 Task: For heading Calibri with Bold.  font size for heading24,  'Change the font style of data to'Bell MT.  and font size to 16,  Change the alignment of both headline & data to Align middle & Align Center.  In the sheet  Expense Tracker Spreadsheet
Action: Mouse moved to (1057, 138)
Screenshot: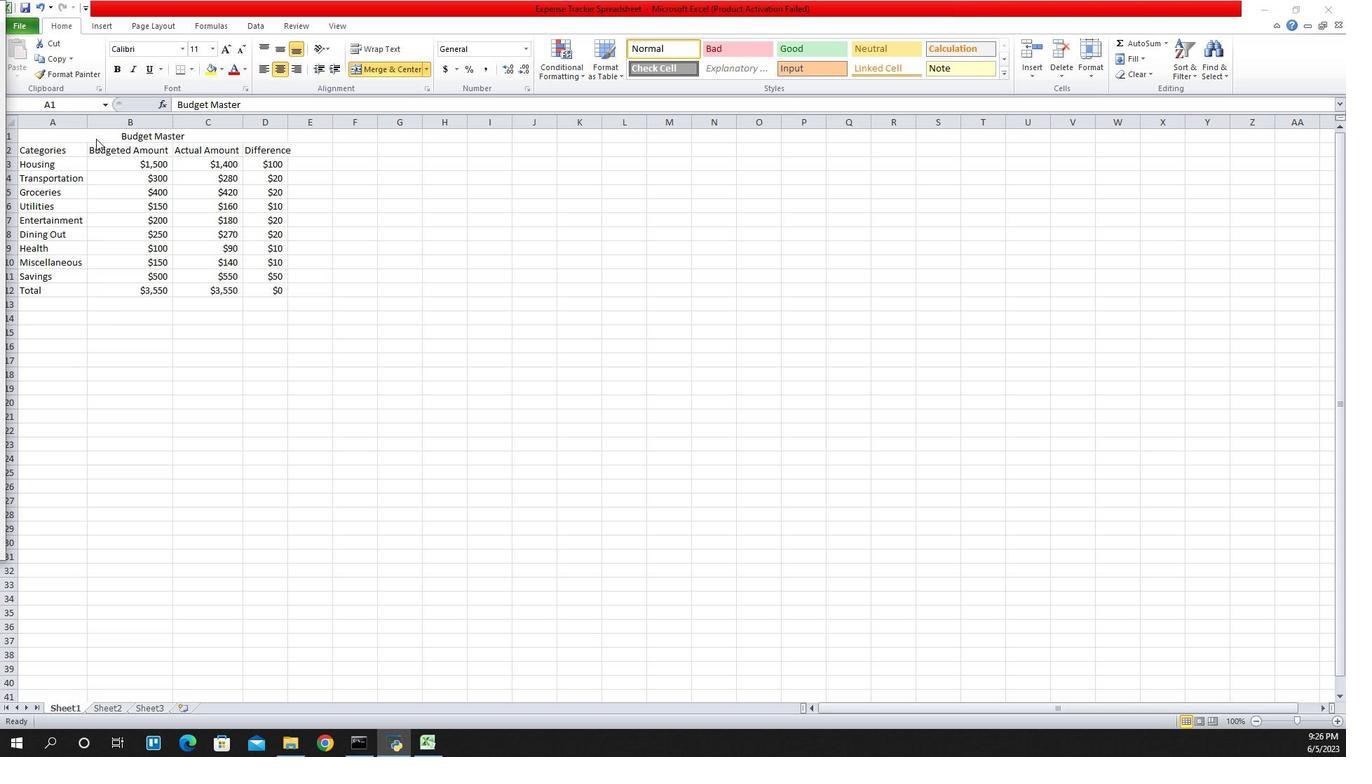 
Action: Mouse pressed left at (1057, 138)
Screenshot: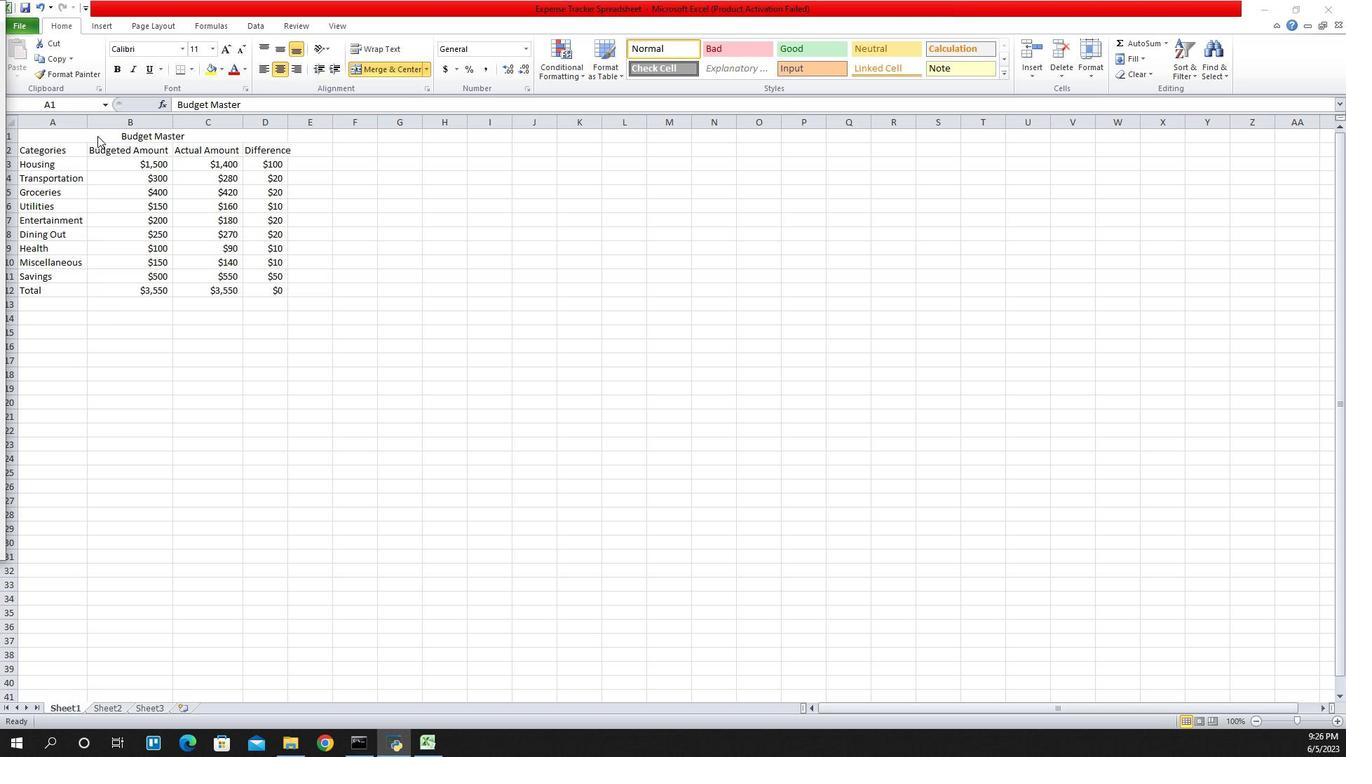 
Action: Mouse moved to (1138, 54)
Screenshot: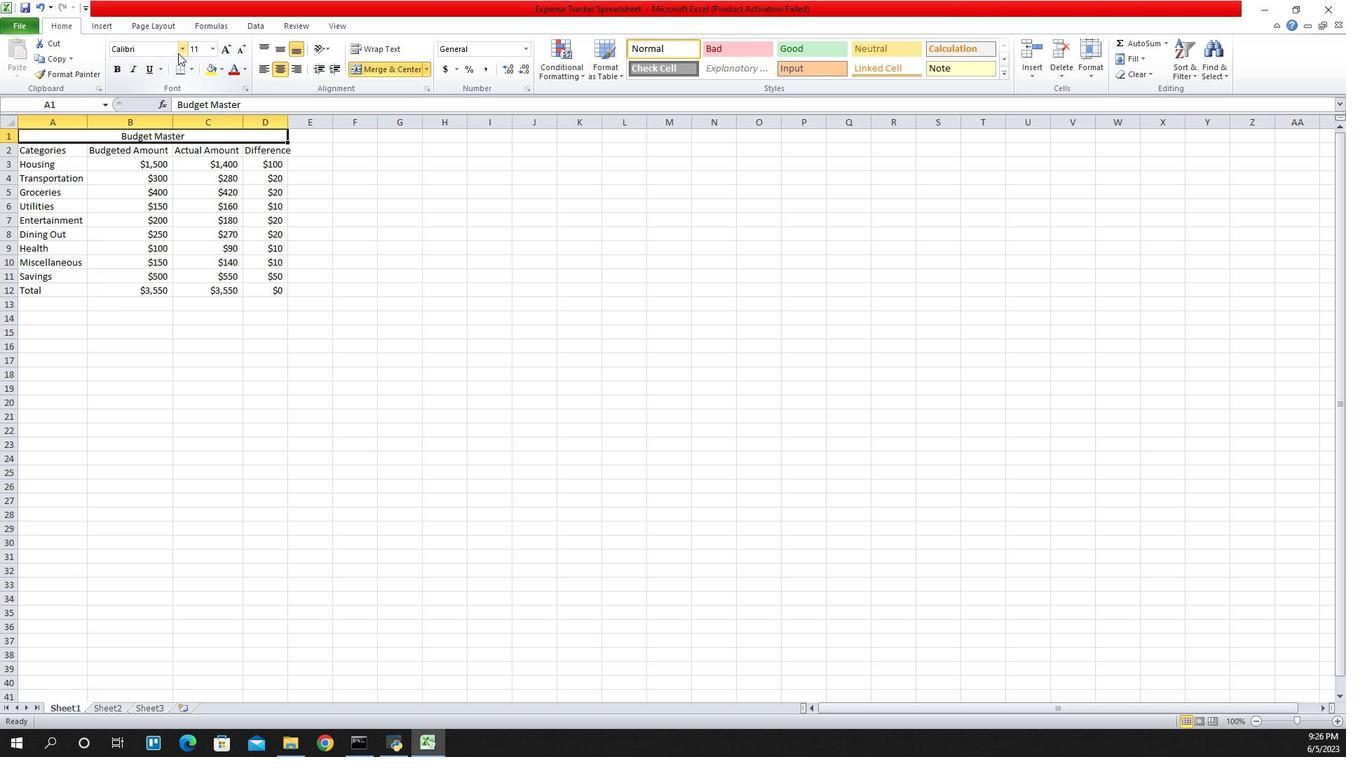 
Action: Mouse pressed left at (1138, 54)
Screenshot: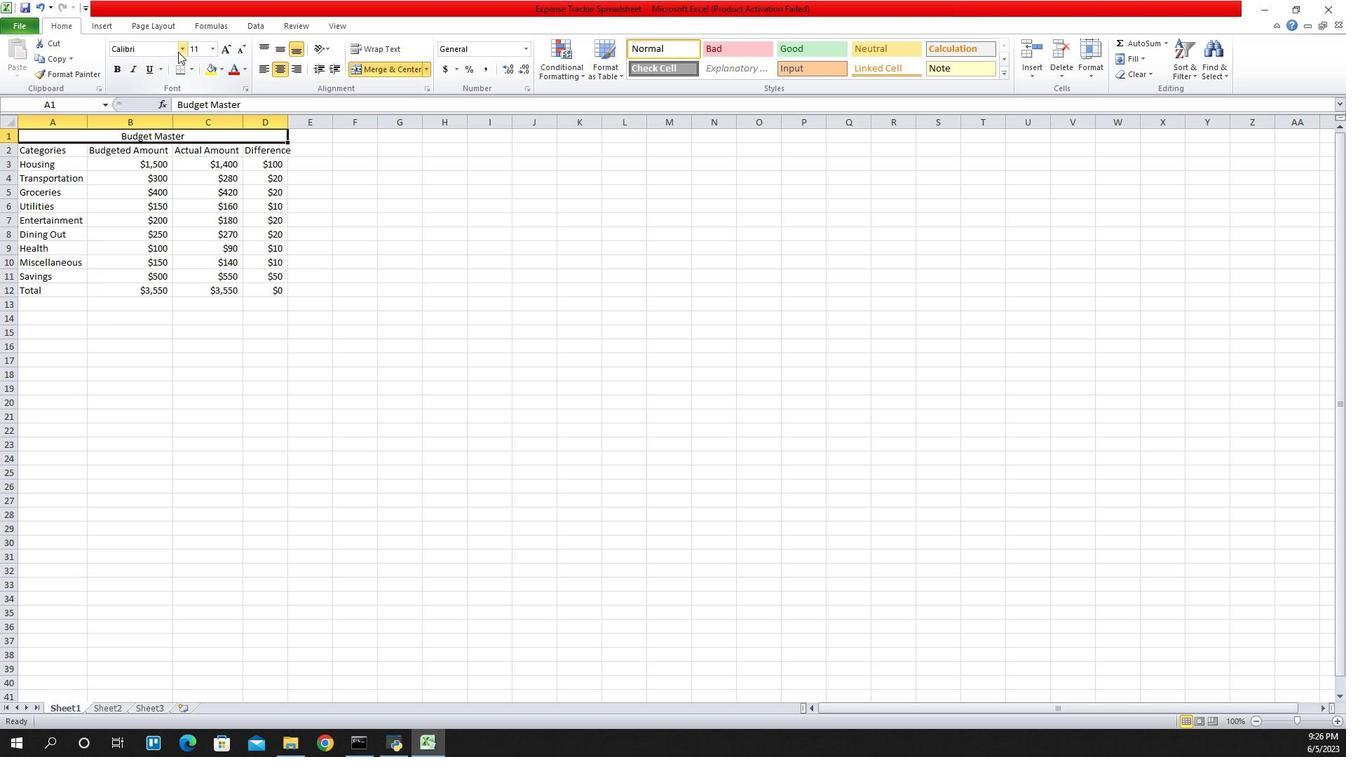 
Action: Mouse moved to (1131, 93)
Screenshot: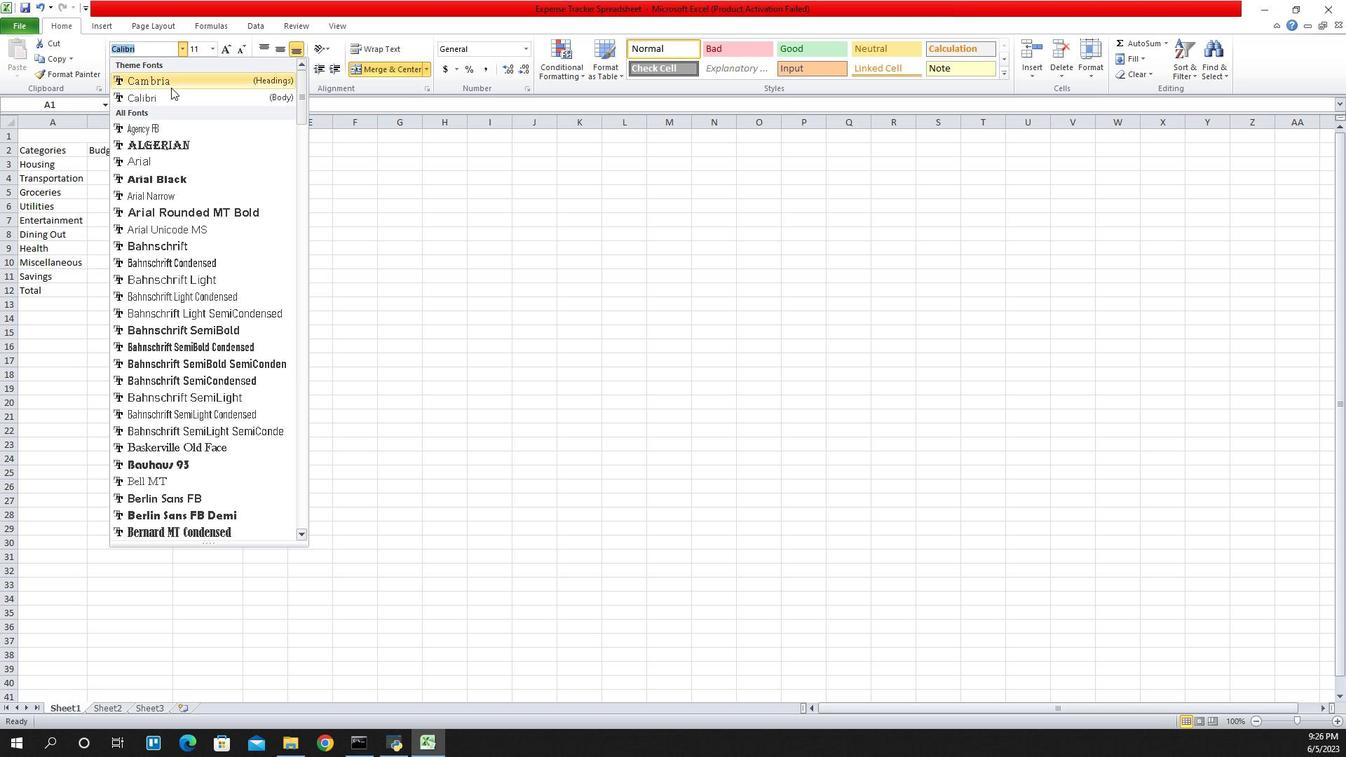 
Action: Mouse pressed left at (1131, 93)
Screenshot: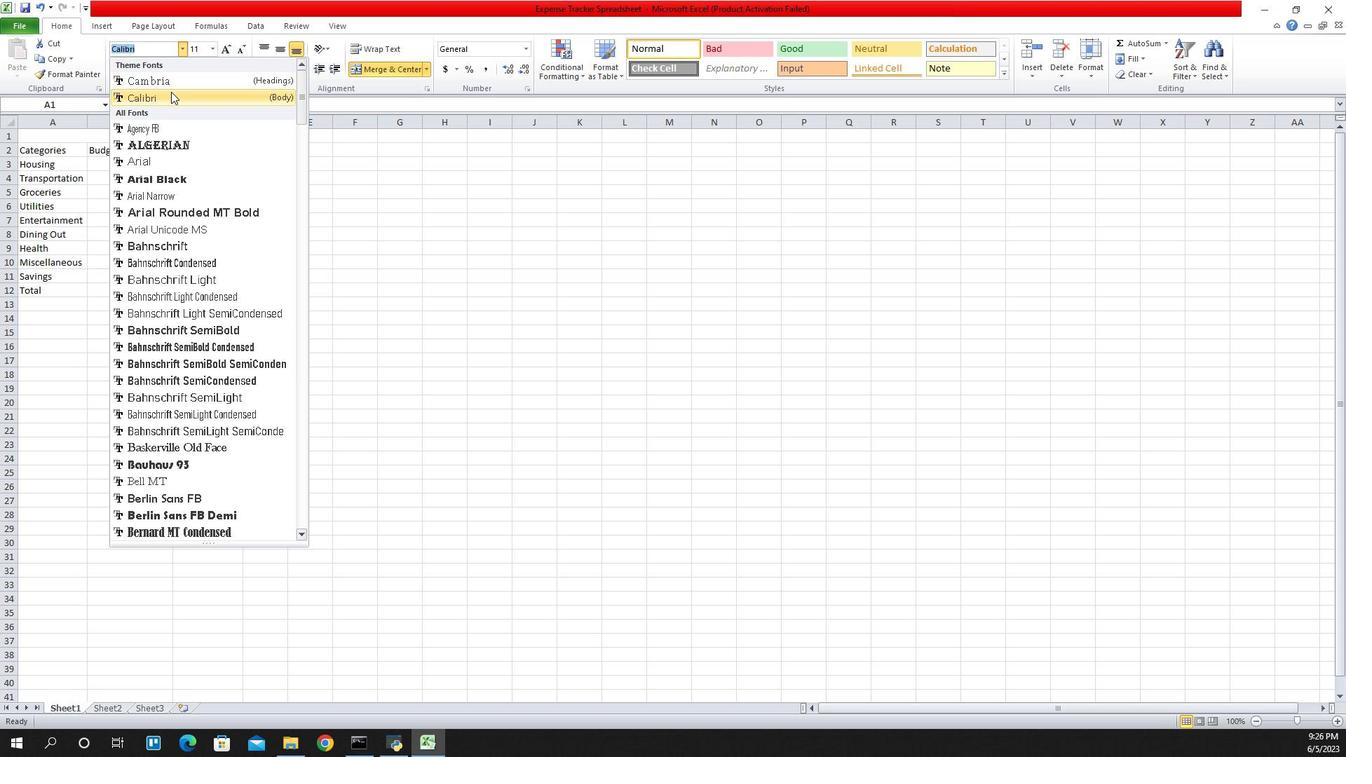 
Action: Mouse moved to (1077, 69)
Screenshot: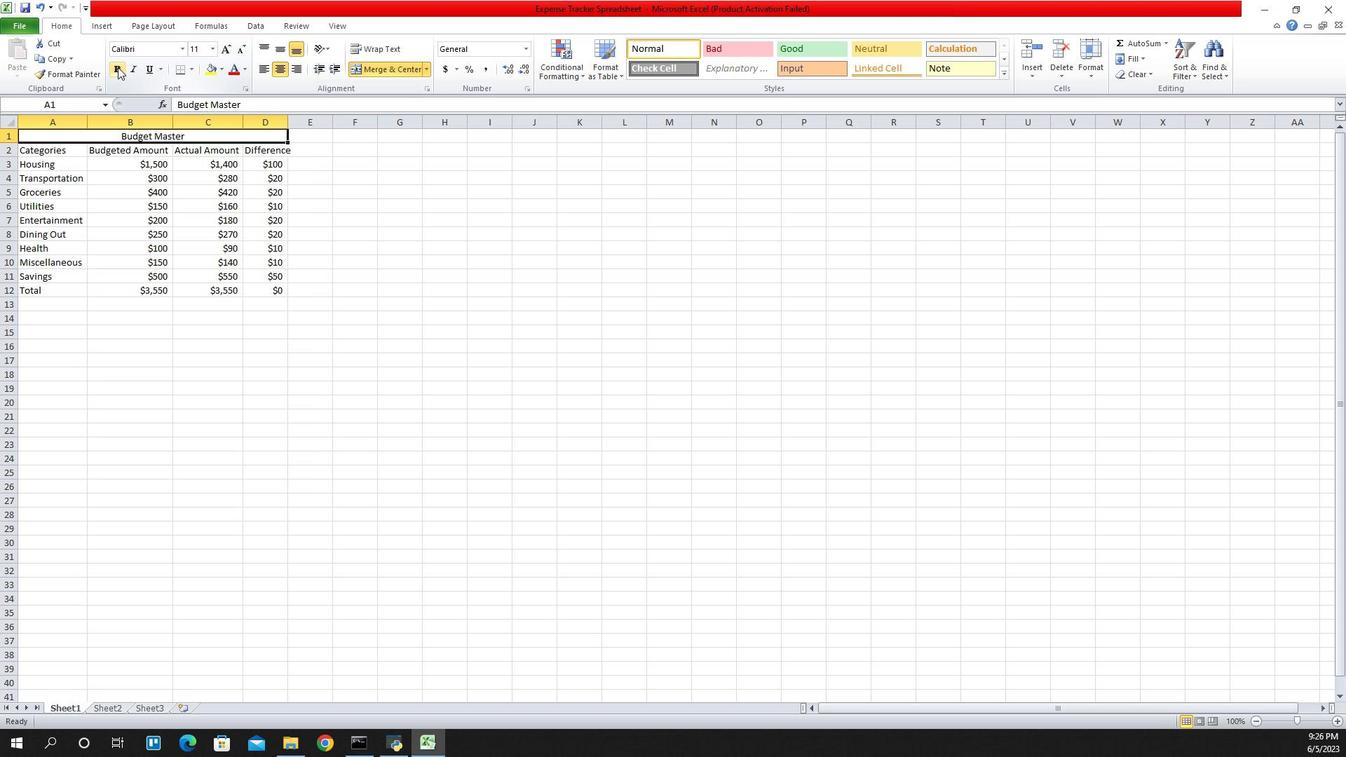 
Action: Mouse pressed left at (1077, 69)
Screenshot: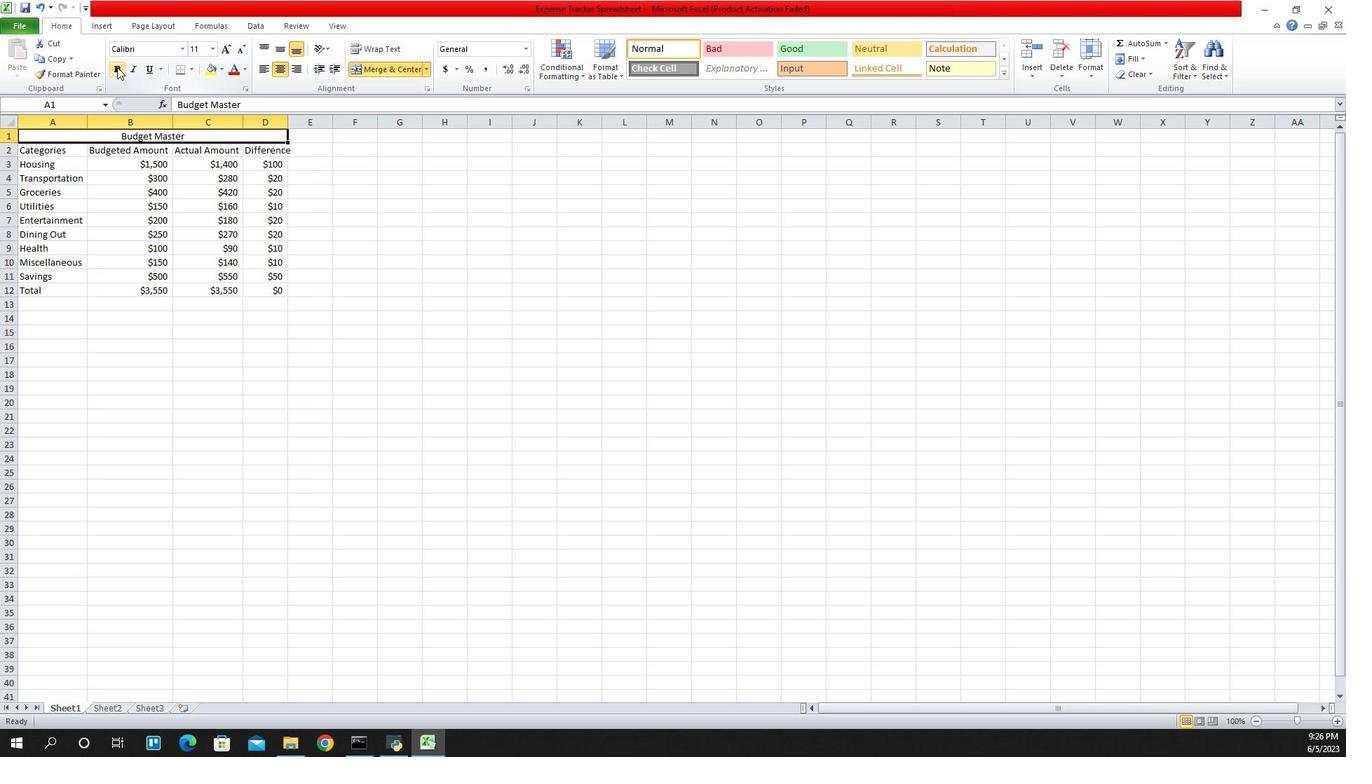 
Action: Mouse moved to (1173, 54)
Screenshot: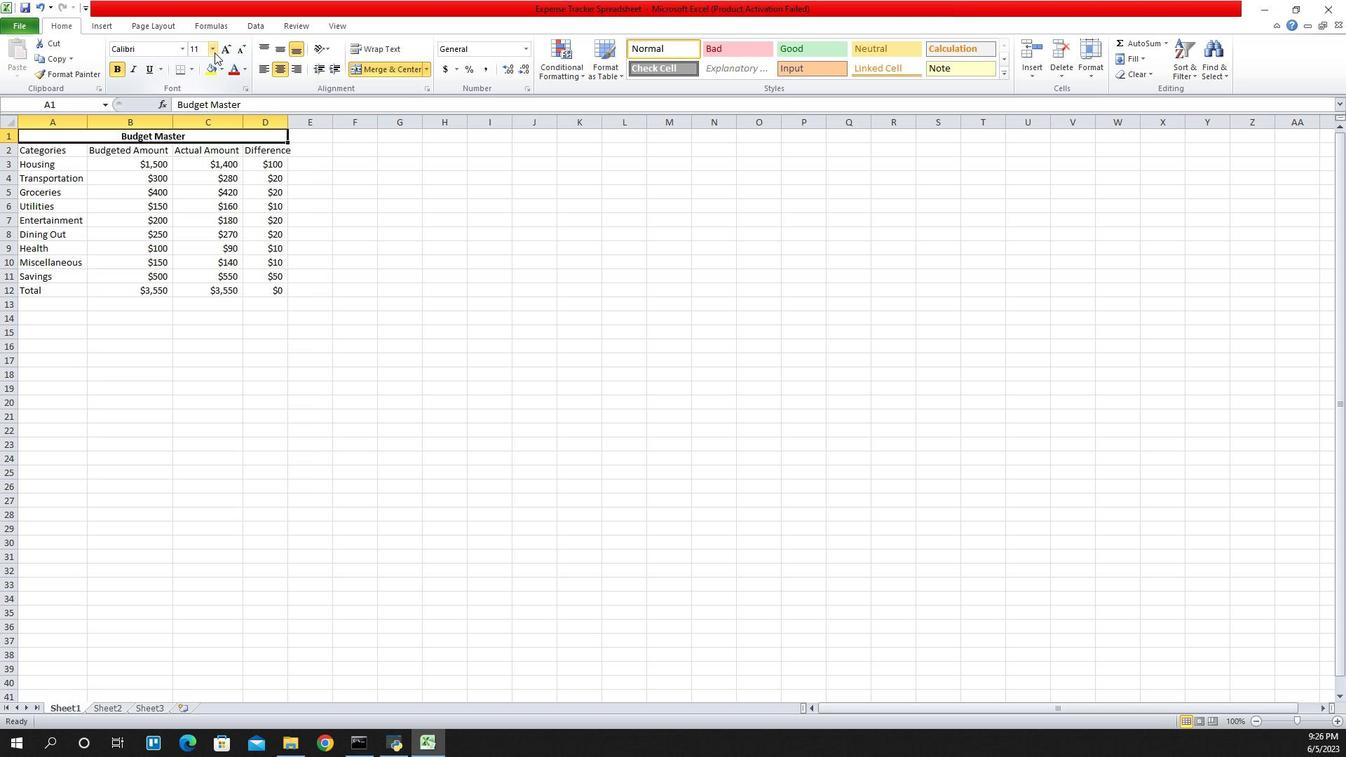 
Action: Mouse pressed left at (1173, 54)
Screenshot: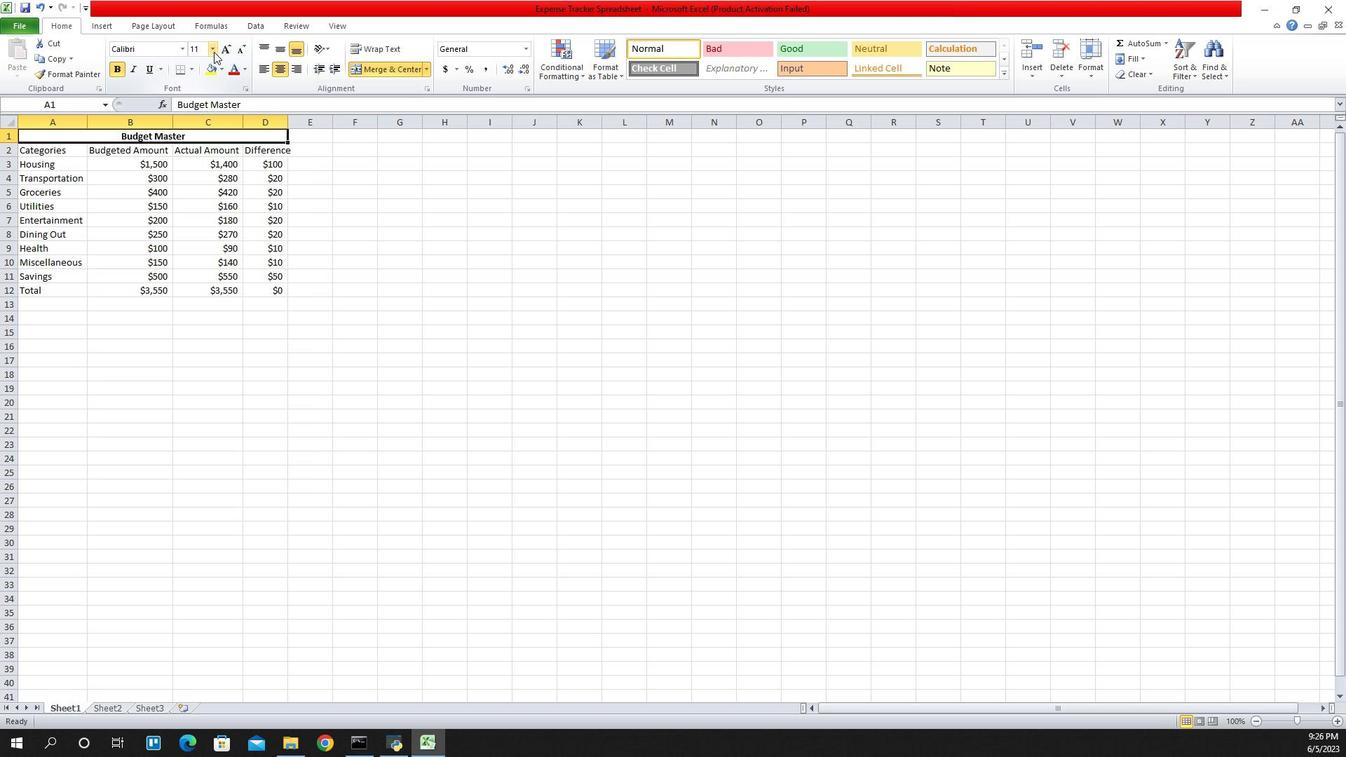 
Action: Mouse moved to (1159, 182)
Screenshot: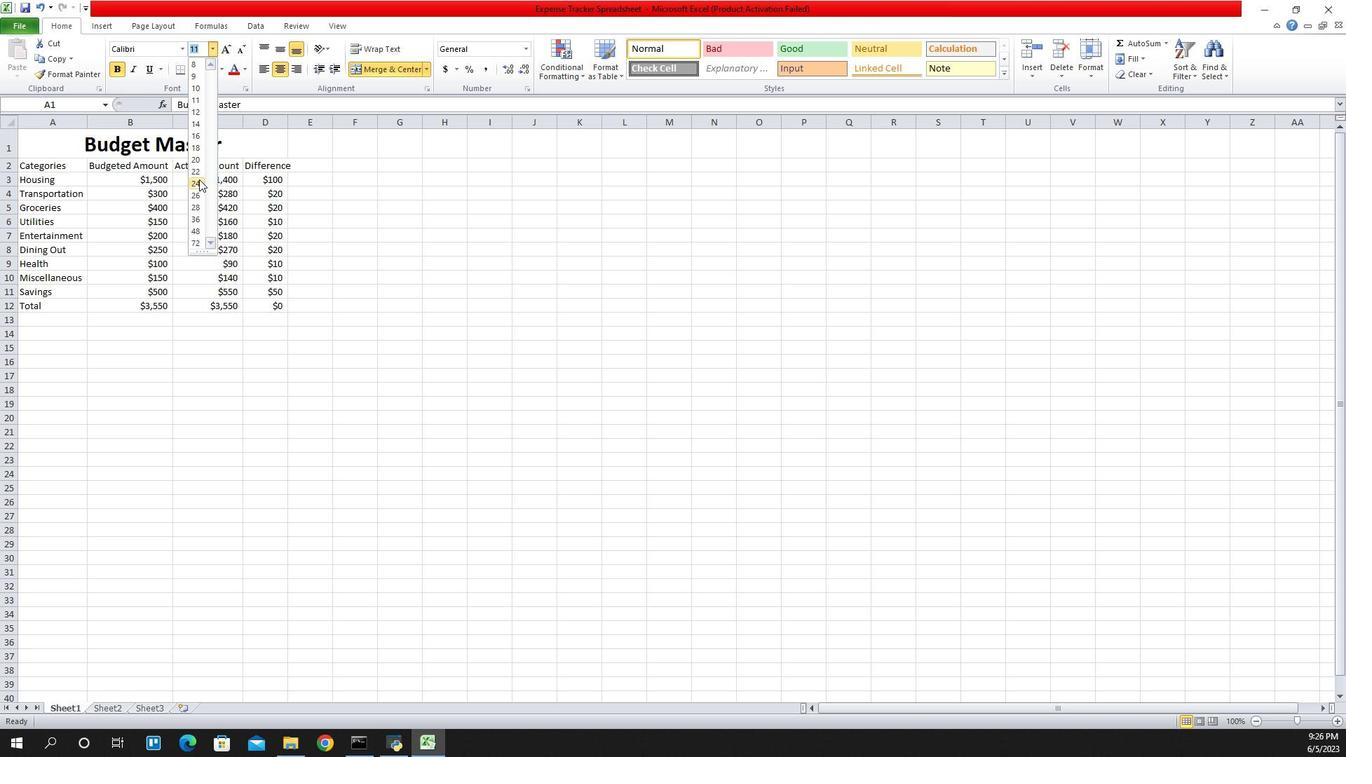 
Action: Mouse pressed left at (1159, 182)
Screenshot: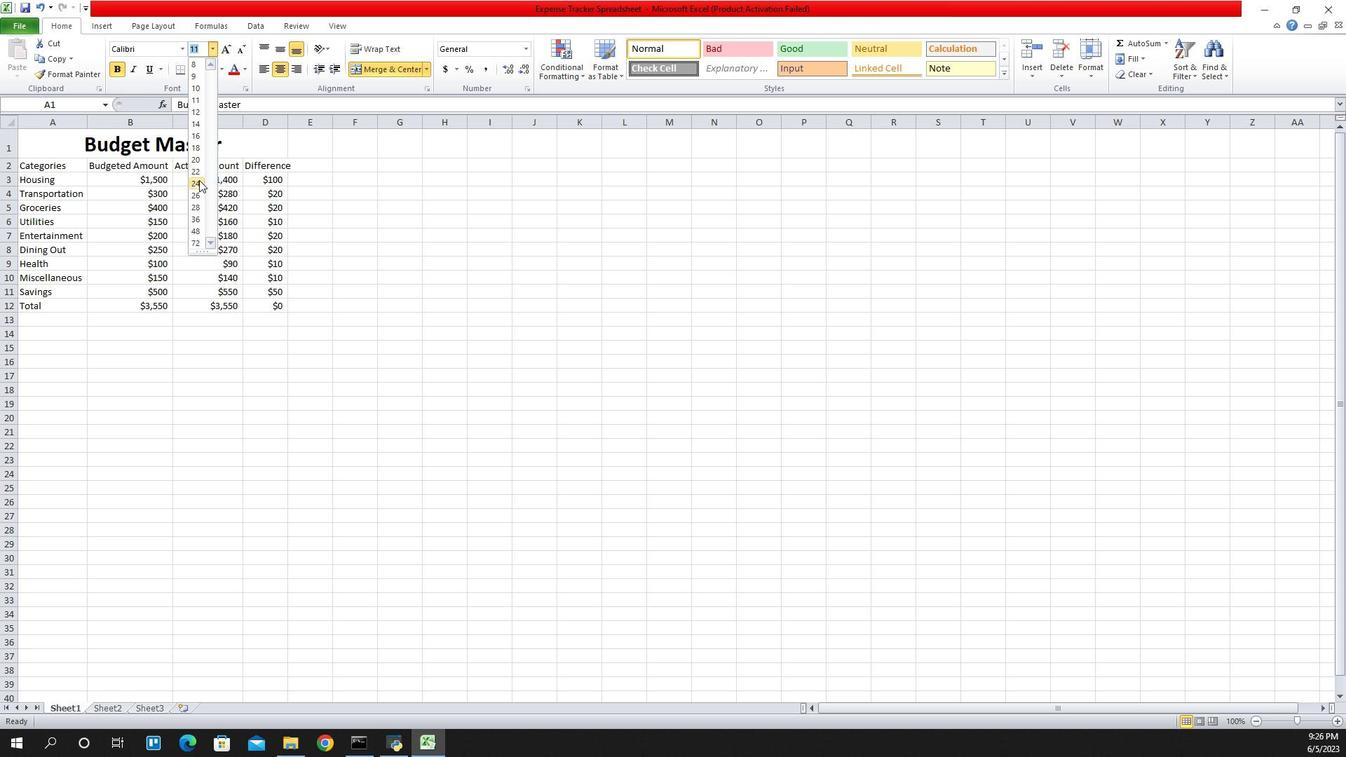 
Action: Mouse moved to (994, 166)
Screenshot: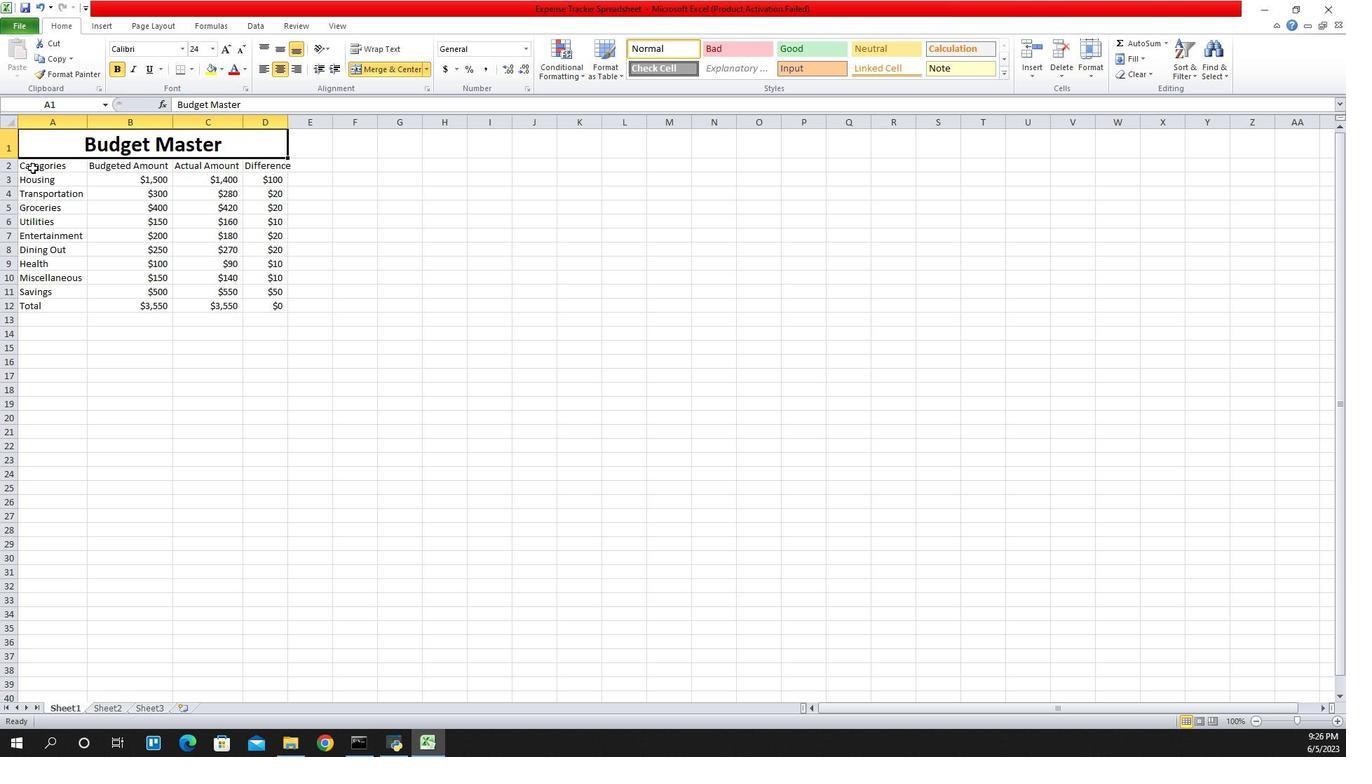 
Action: Mouse pressed left at (994, 166)
Screenshot: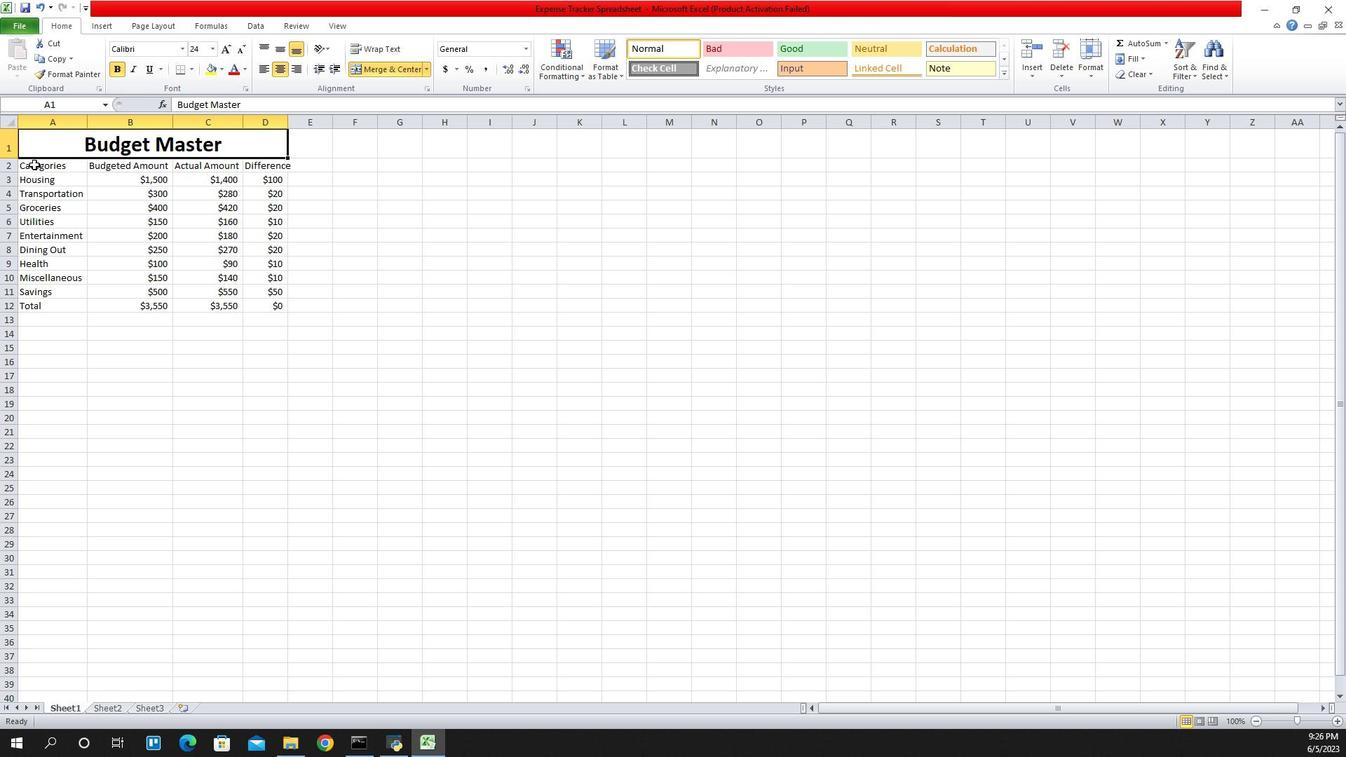 
Action: Mouse moved to (1141, 48)
Screenshot: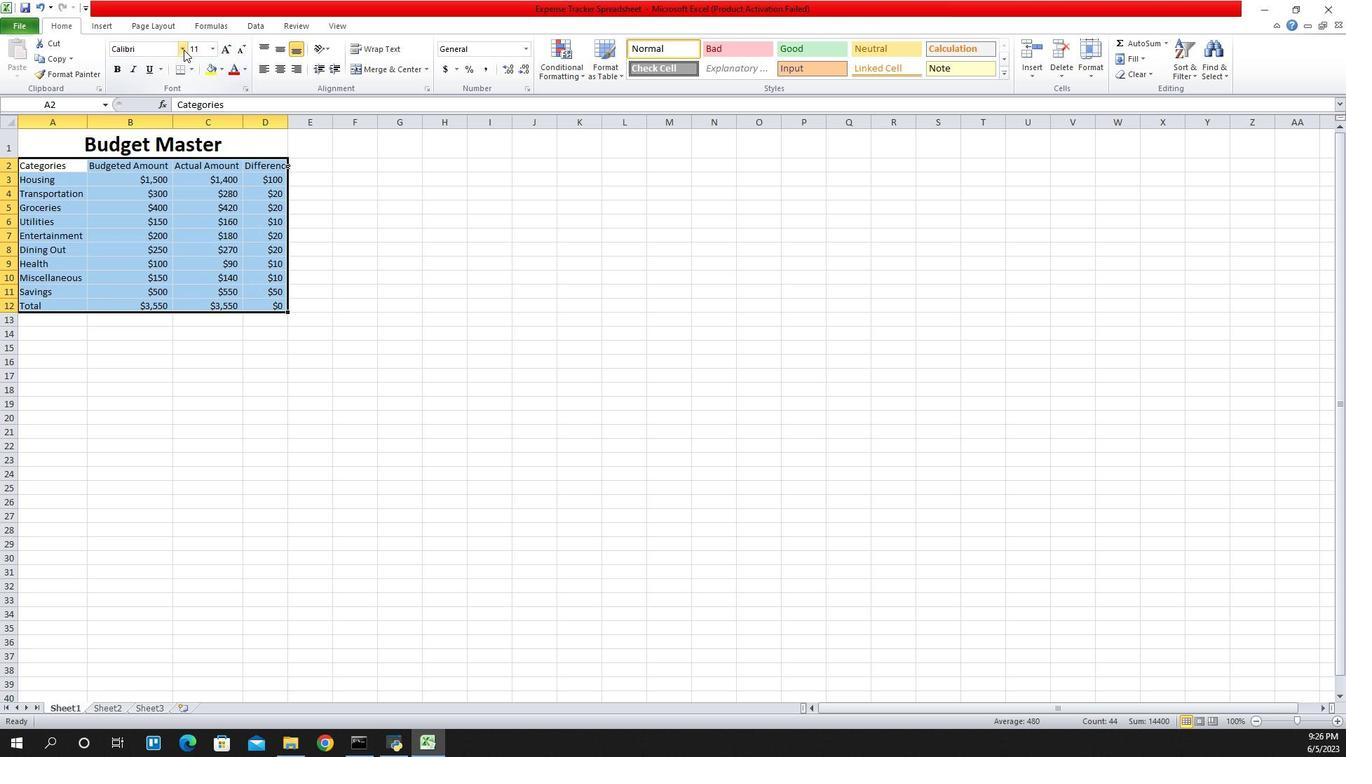 
Action: Mouse pressed left at (1141, 48)
Screenshot: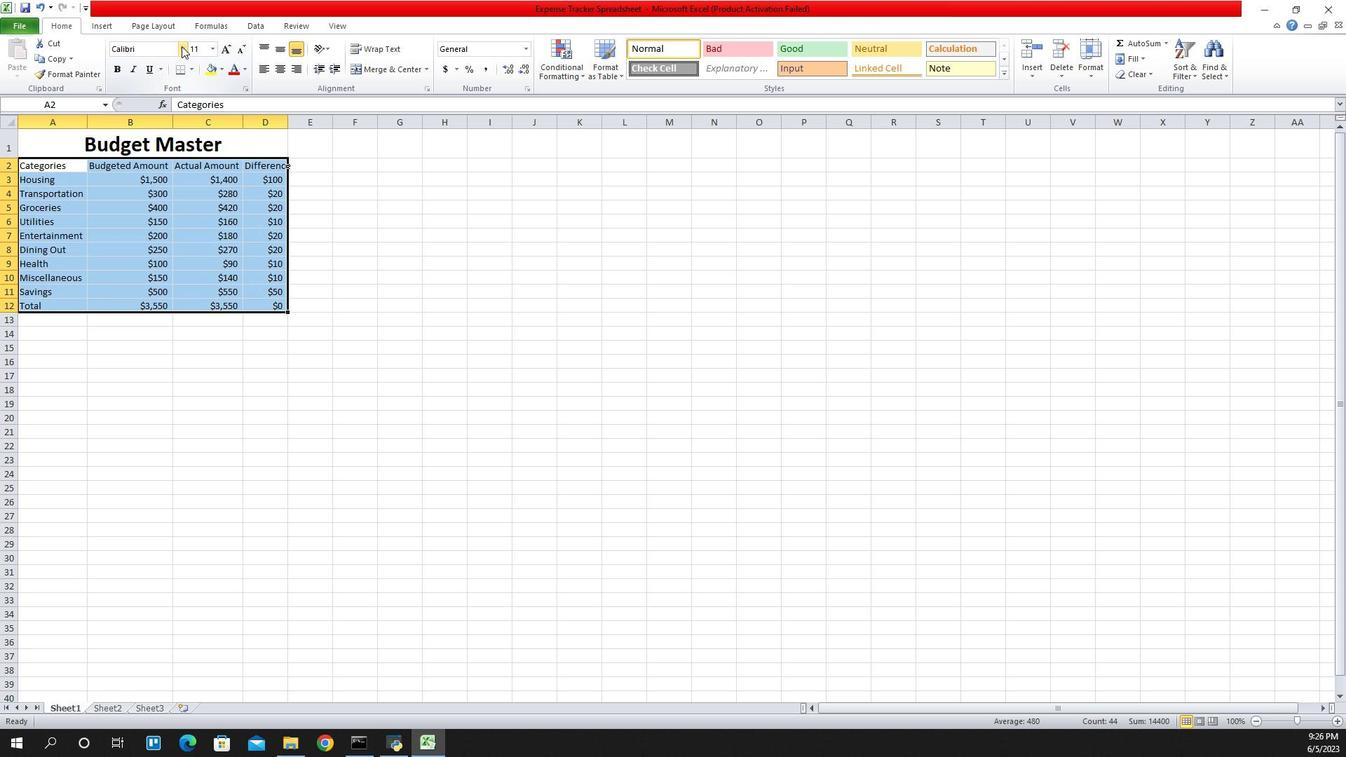 
Action: Mouse moved to (1110, 479)
Screenshot: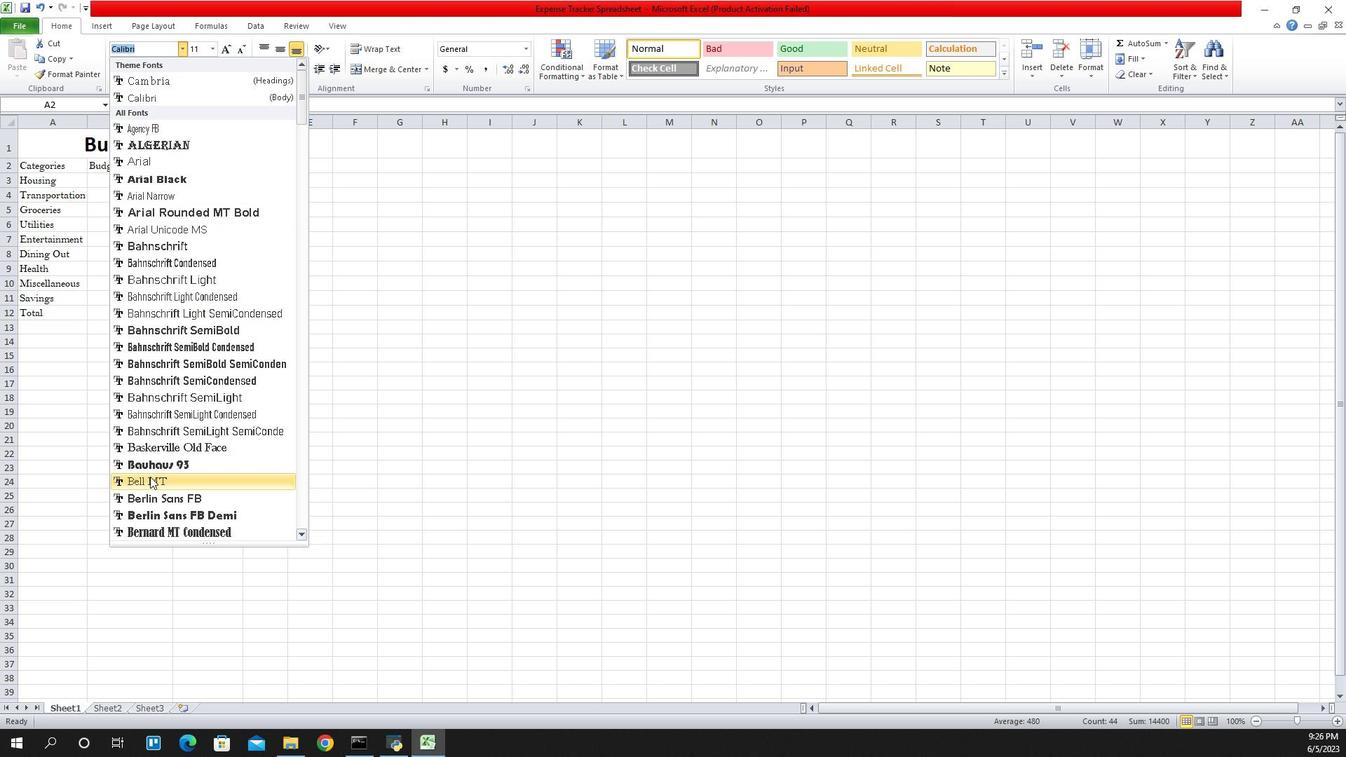 
Action: Mouse pressed left at (1110, 479)
Screenshot: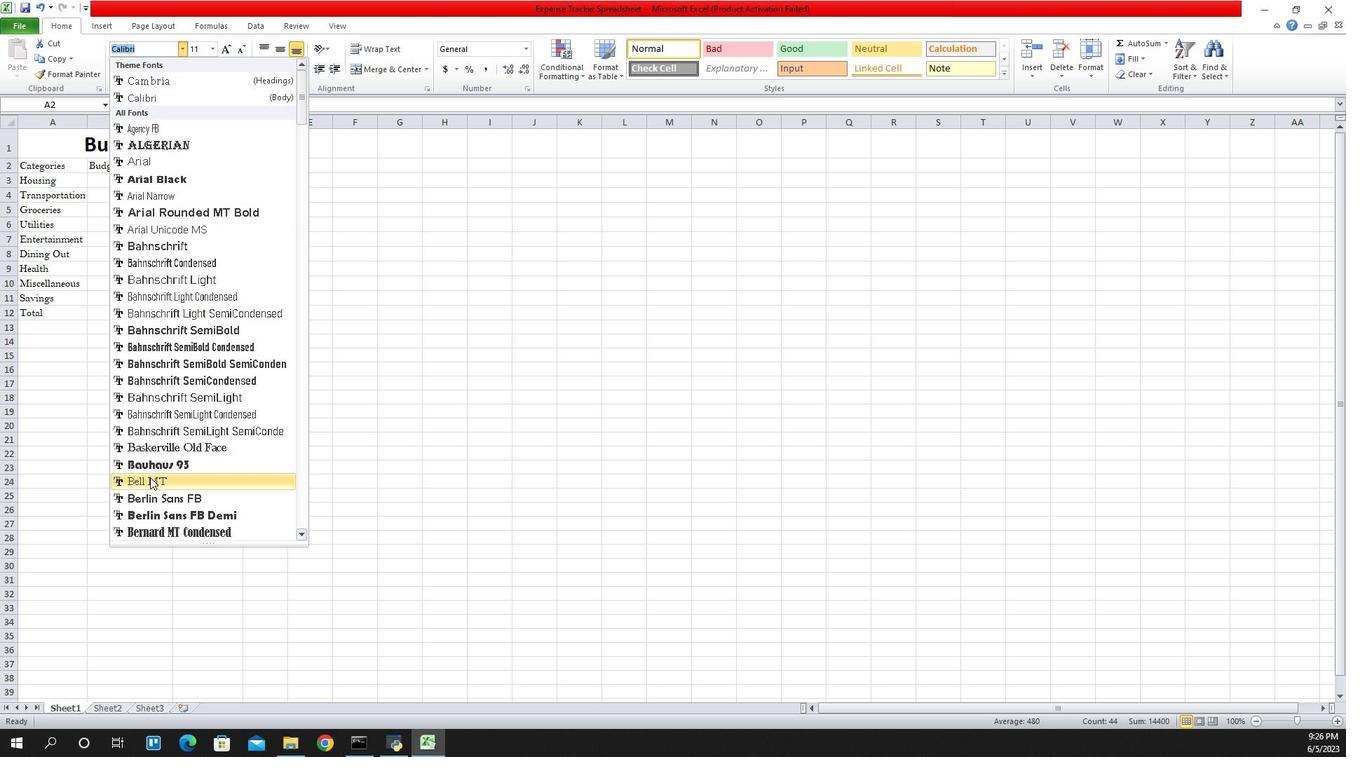 
Action: Mouse moved to (1175, 48)
Screenshot: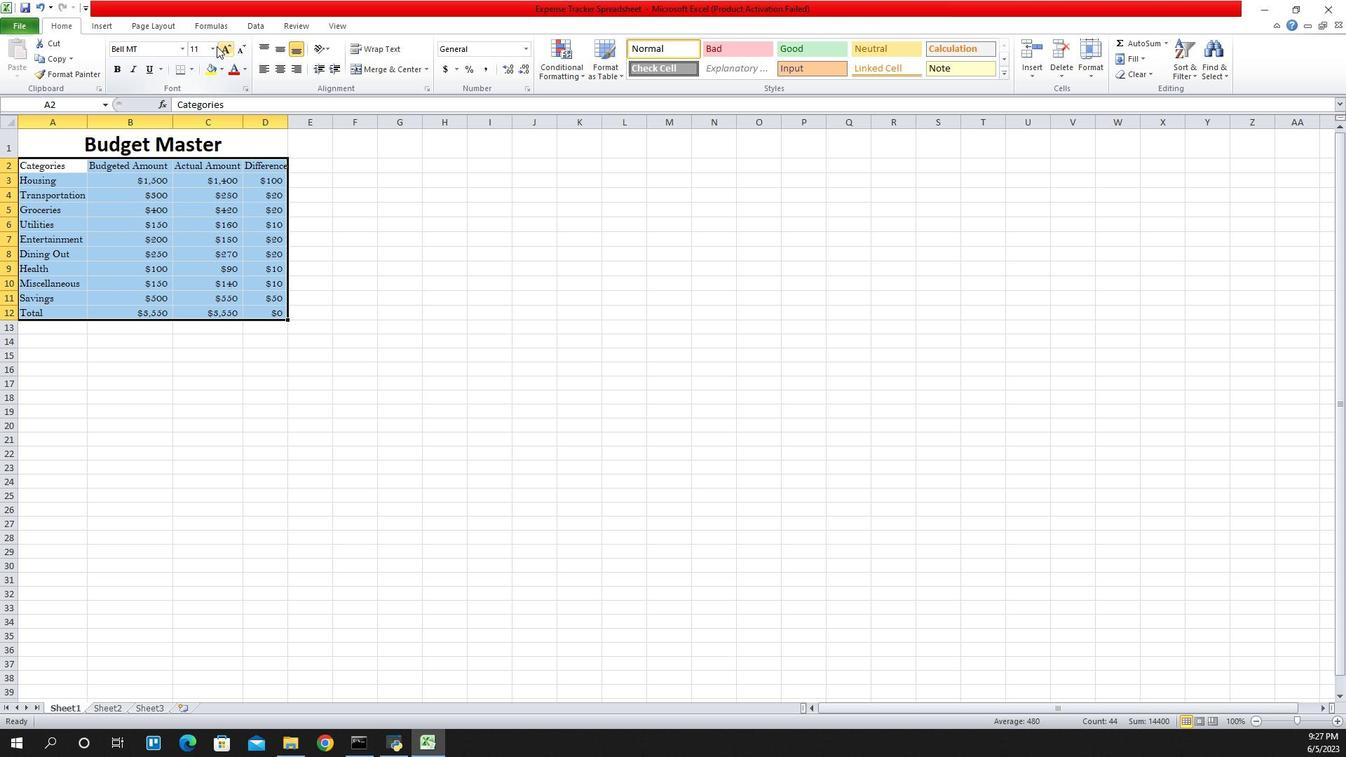 
Action: Mouse pressed left at (1175, 48)
Screenshot: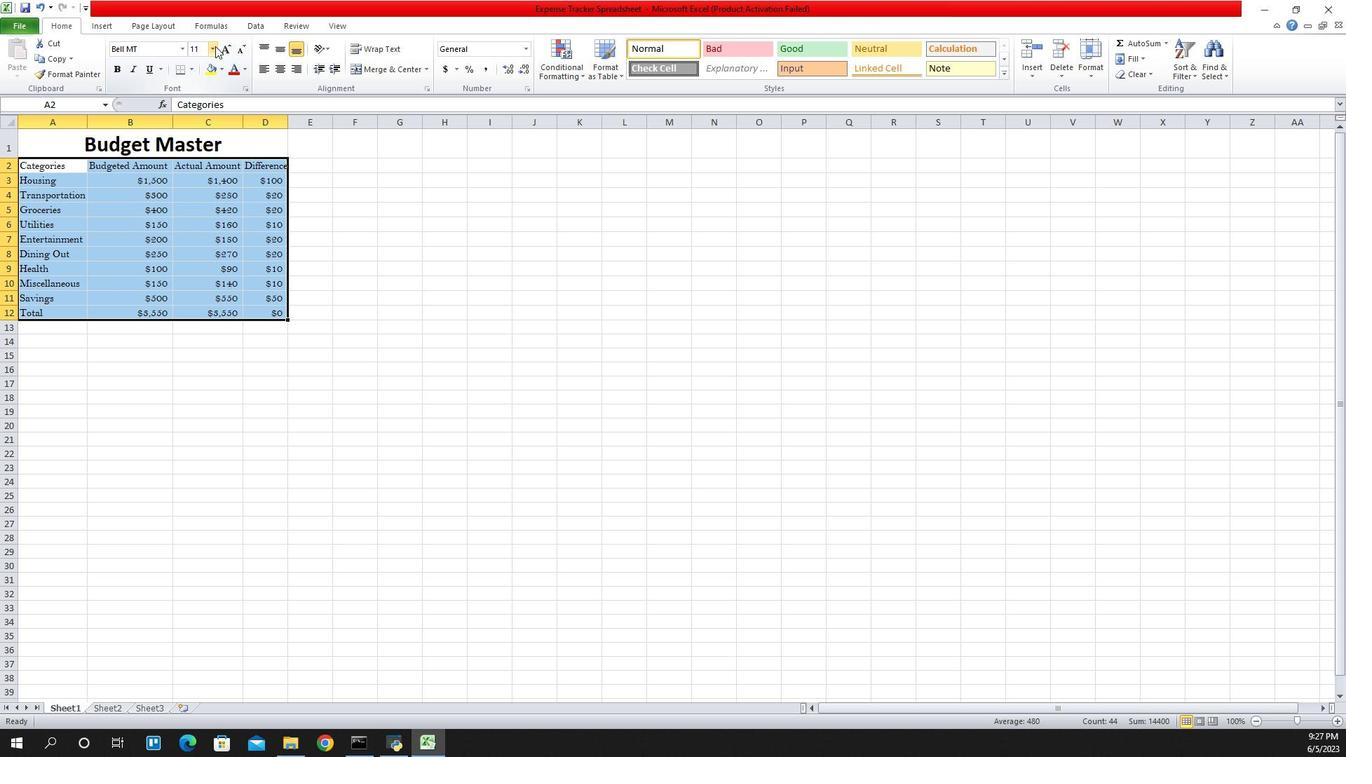 
Action: Mouse moved to (1159, 137)
Screenshot: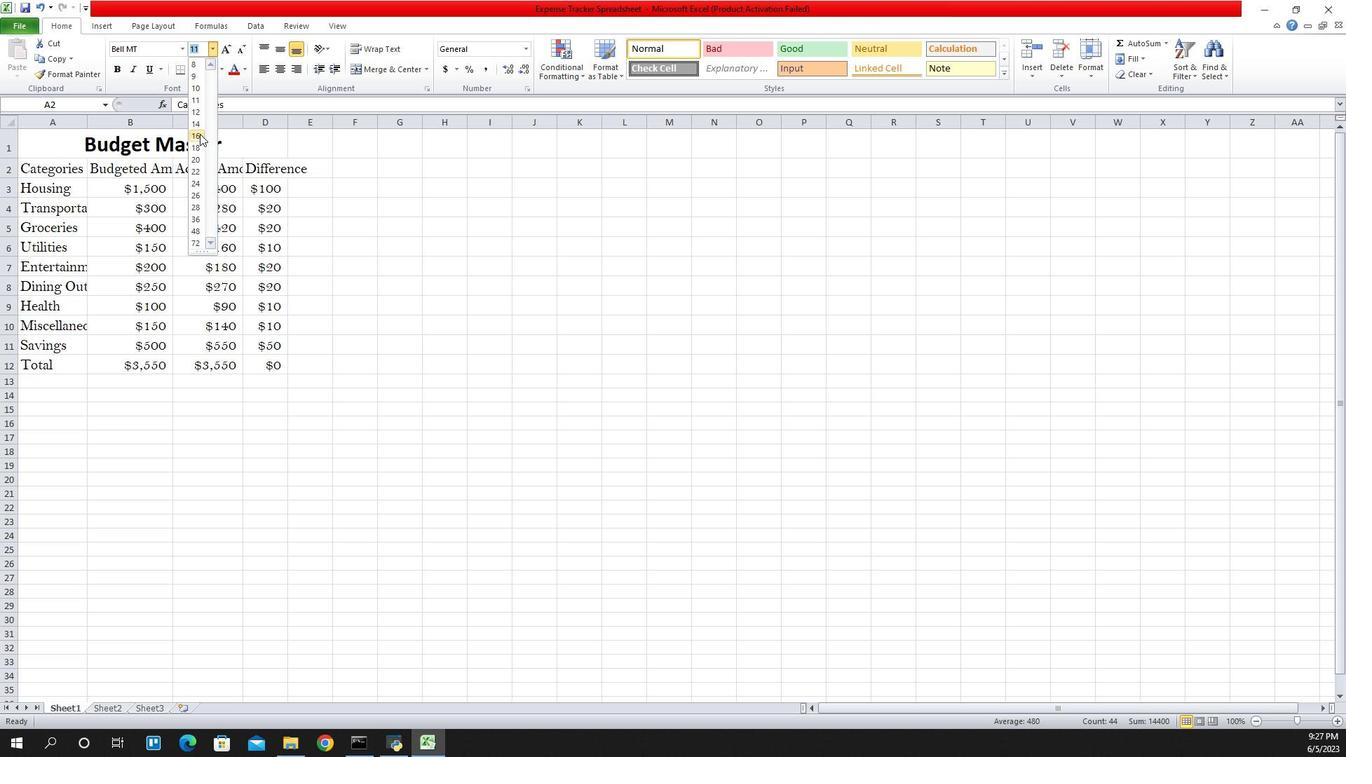 
Action: Mouse pressed left at (1159, 137)
Screenshot: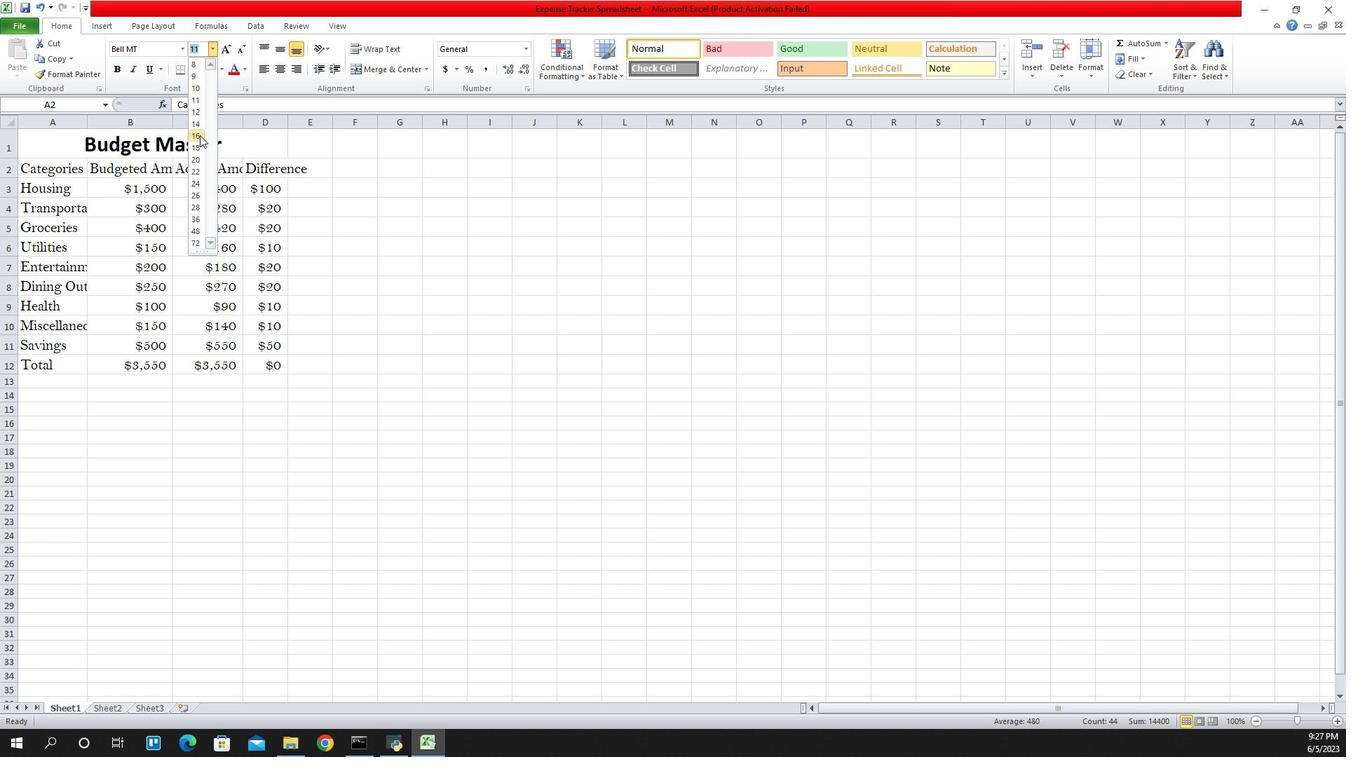 
Action: Mouse moved to (1091, 140)
Screenshot: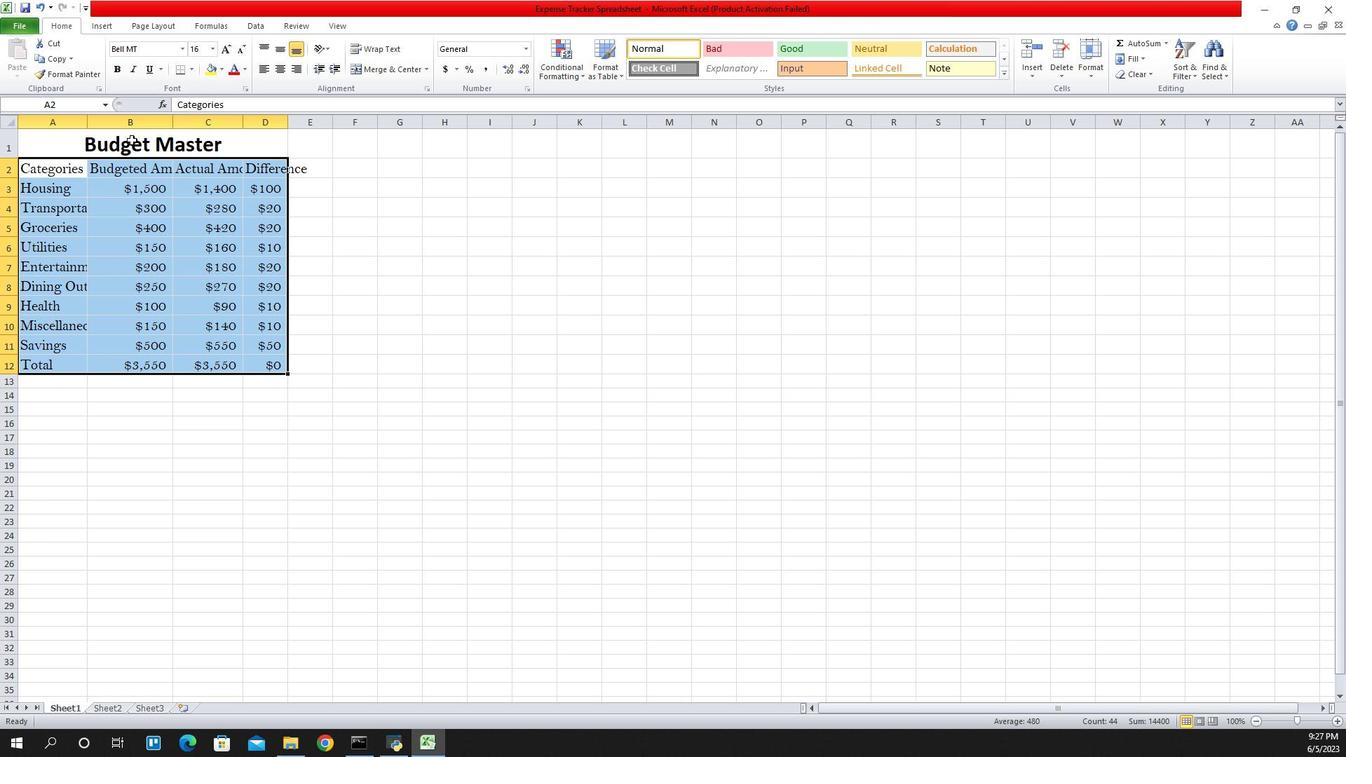 
Action: Mouse pressed left at (1091, 140)
Screenshot: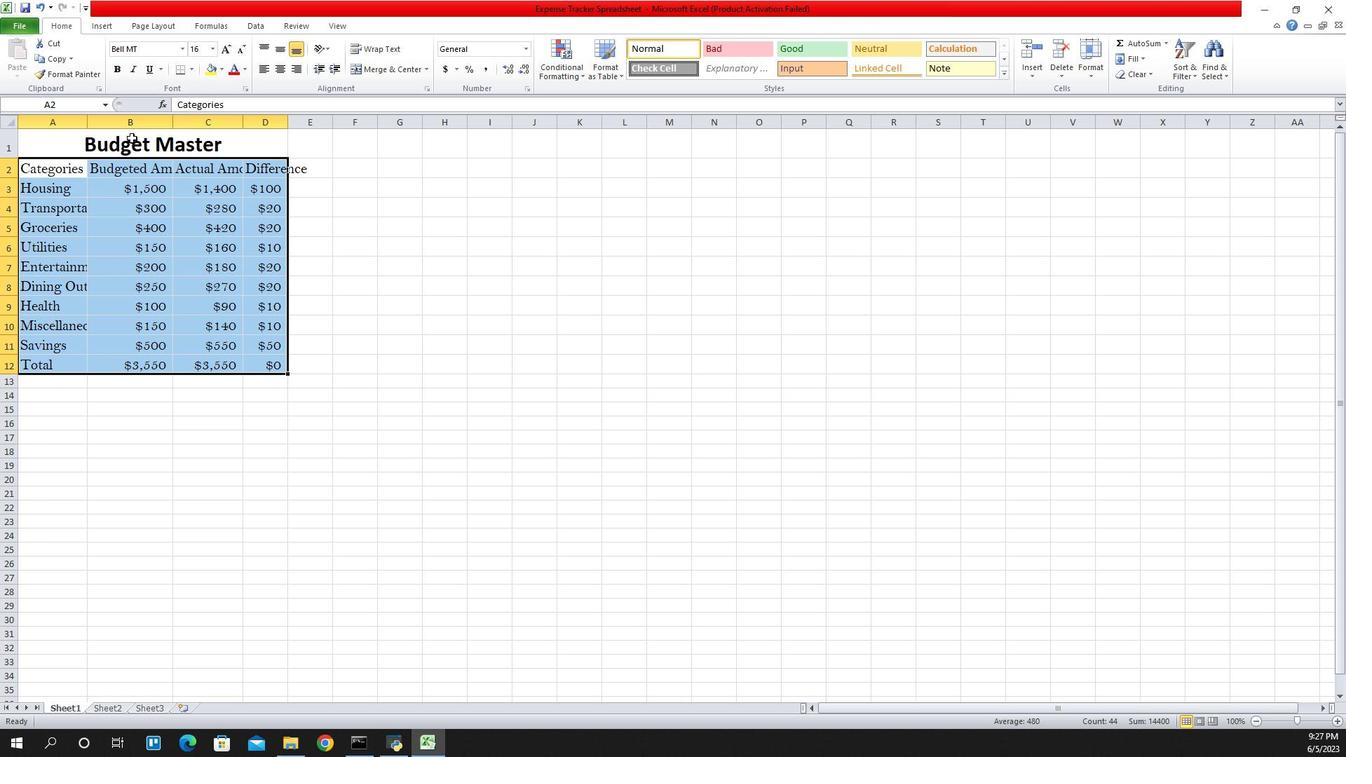 
Action: Mouse moved to (1238, 44)
Screenshot: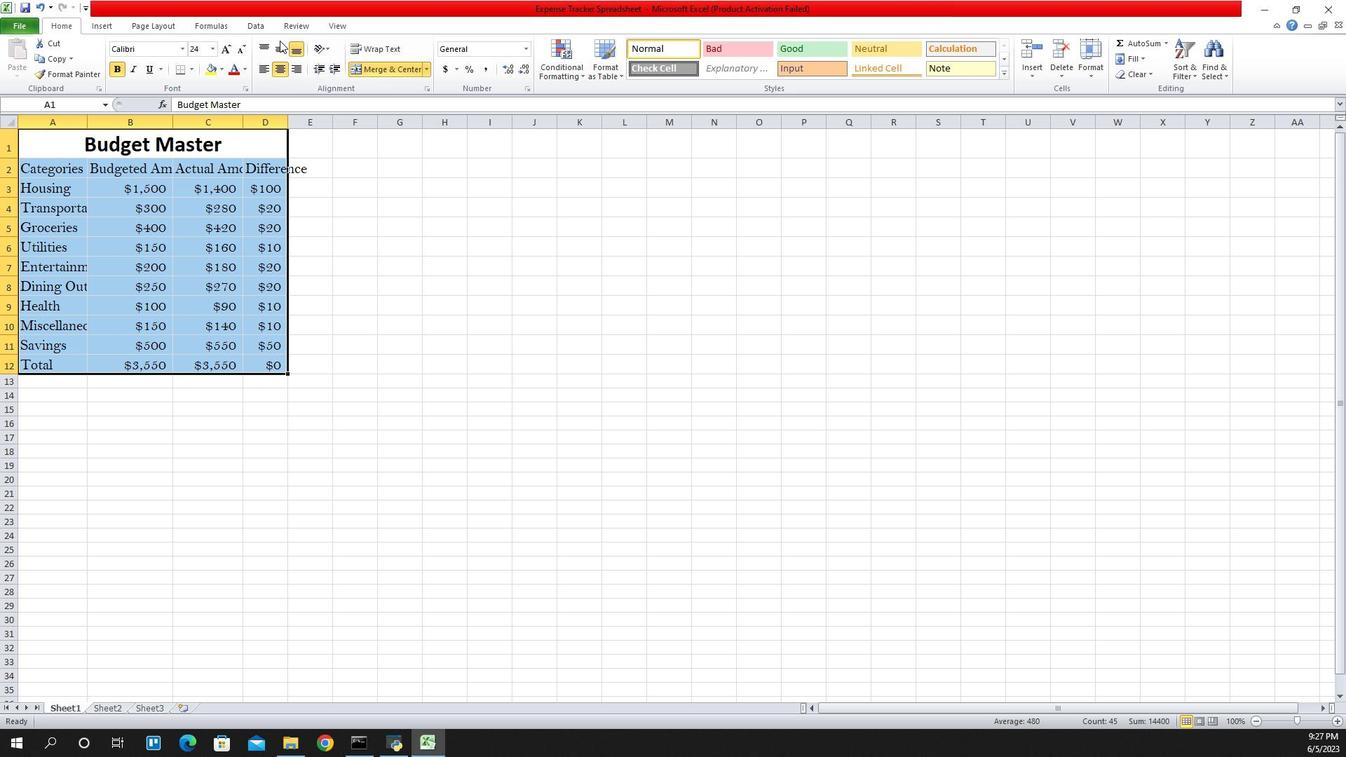 
Action: Mouse pressed left at (1238, 44)
Screenshot: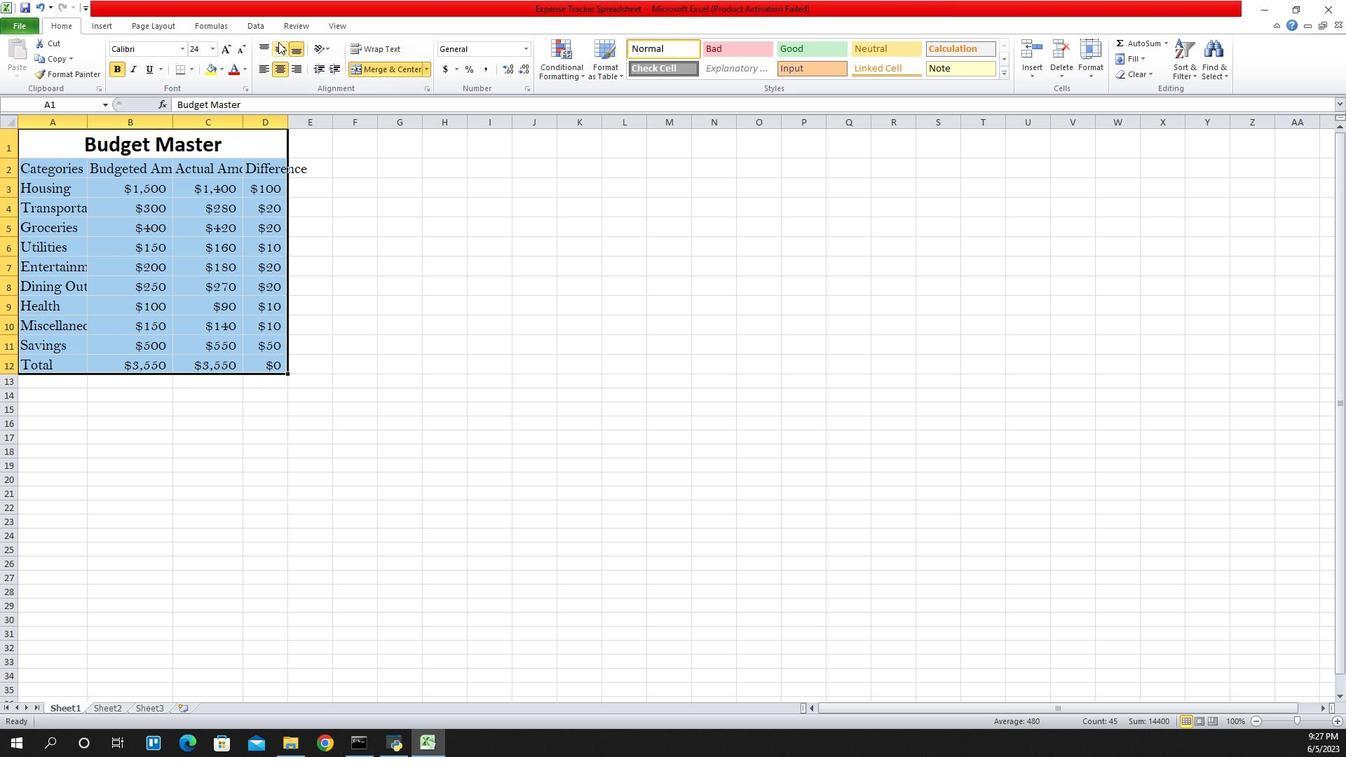 
Action: Mouse moved to (1238, 68)
Screenshot: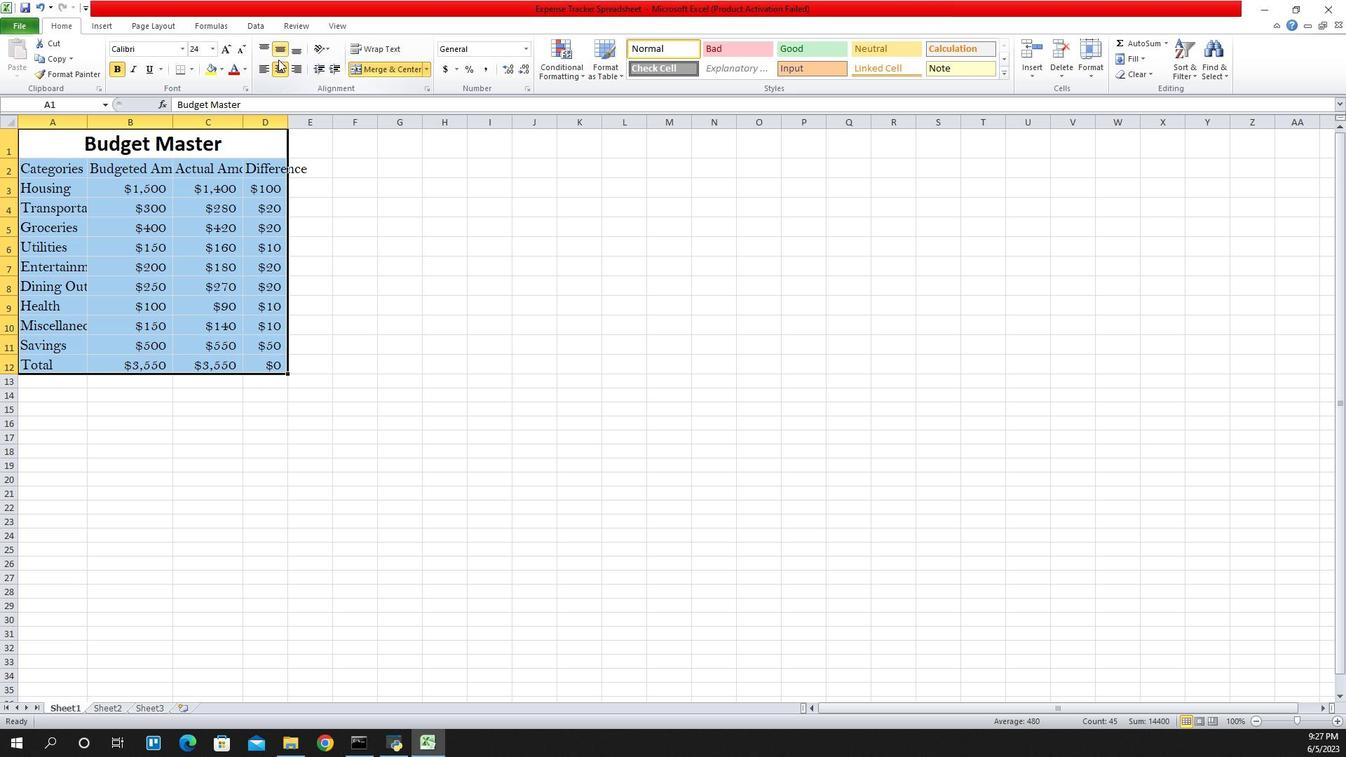 
Action: Mouse pressed left at (1238, 68)
Screenshot: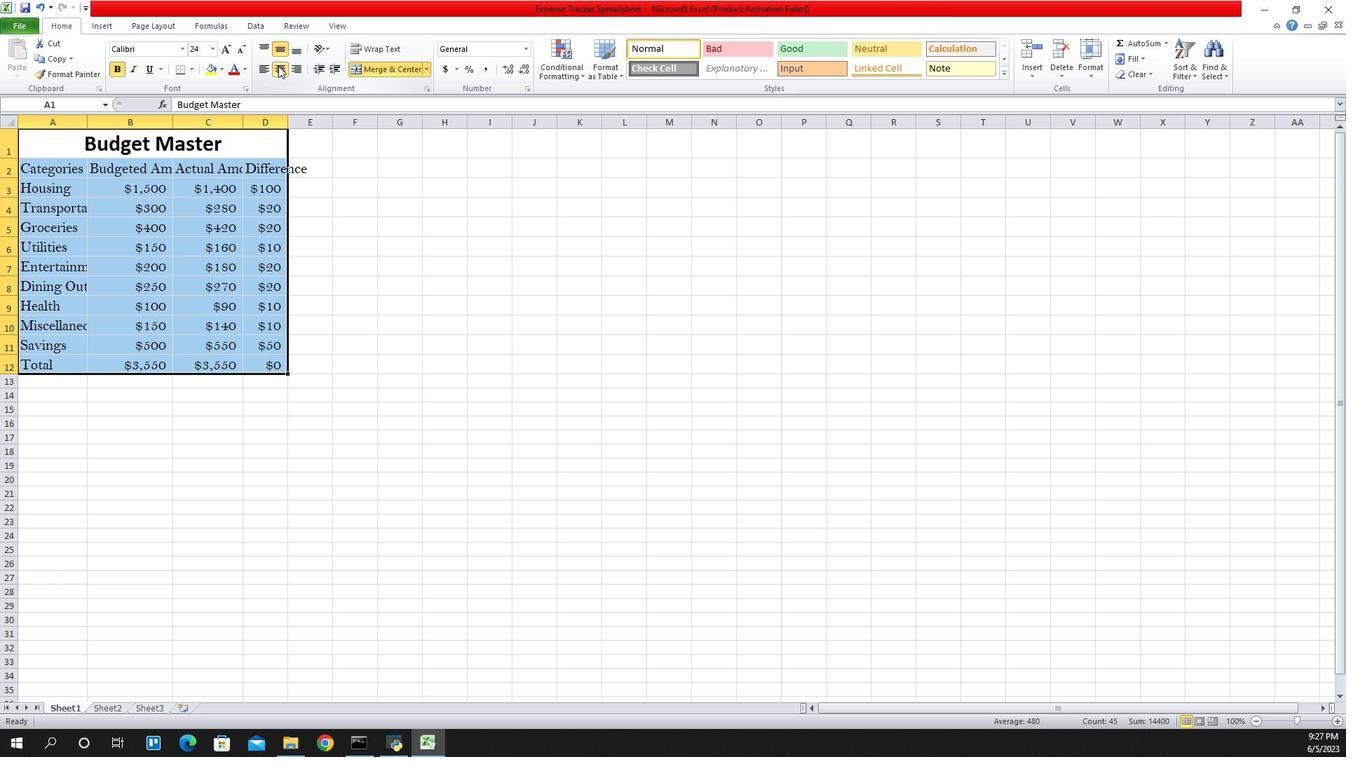 
Action: Mouse pressed left at (1238, 68)
Screenshot: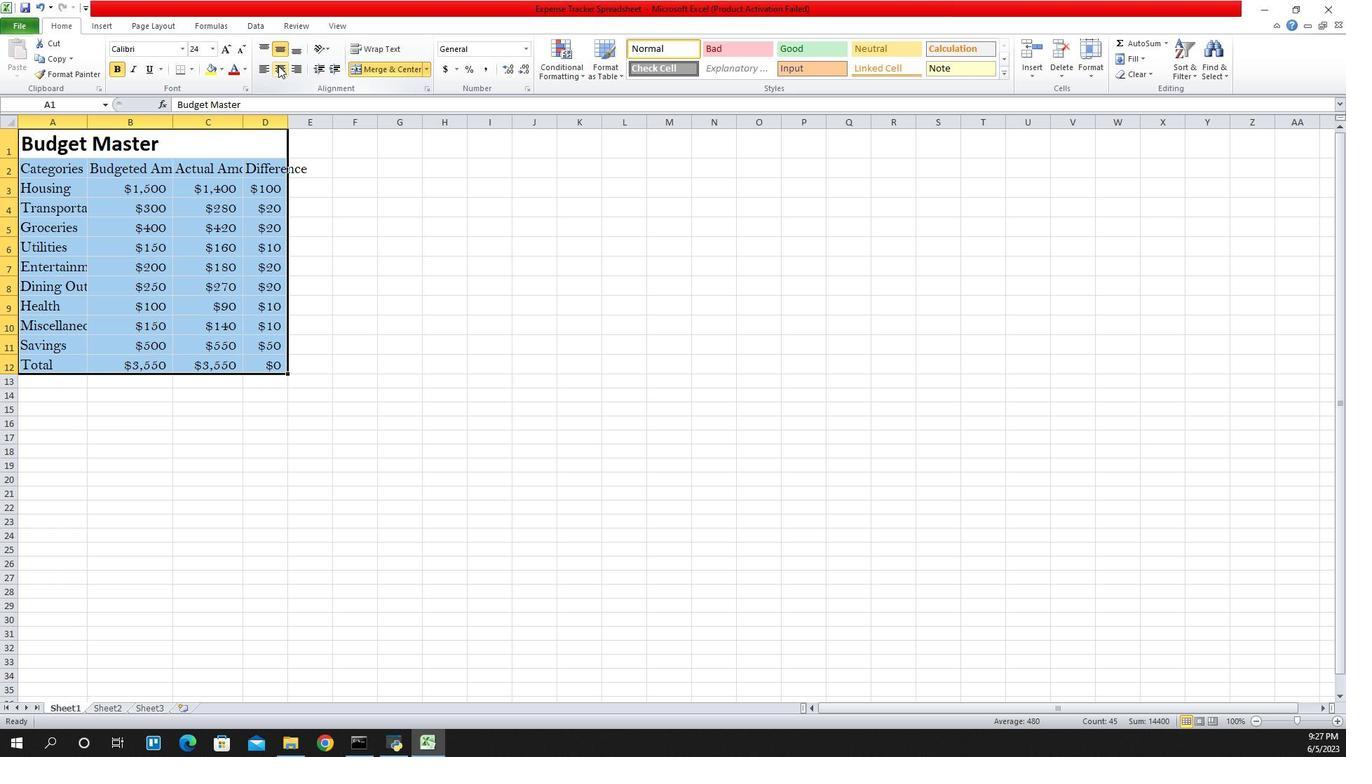
Action: Mouse moved to (1048, 118)
Screenshot: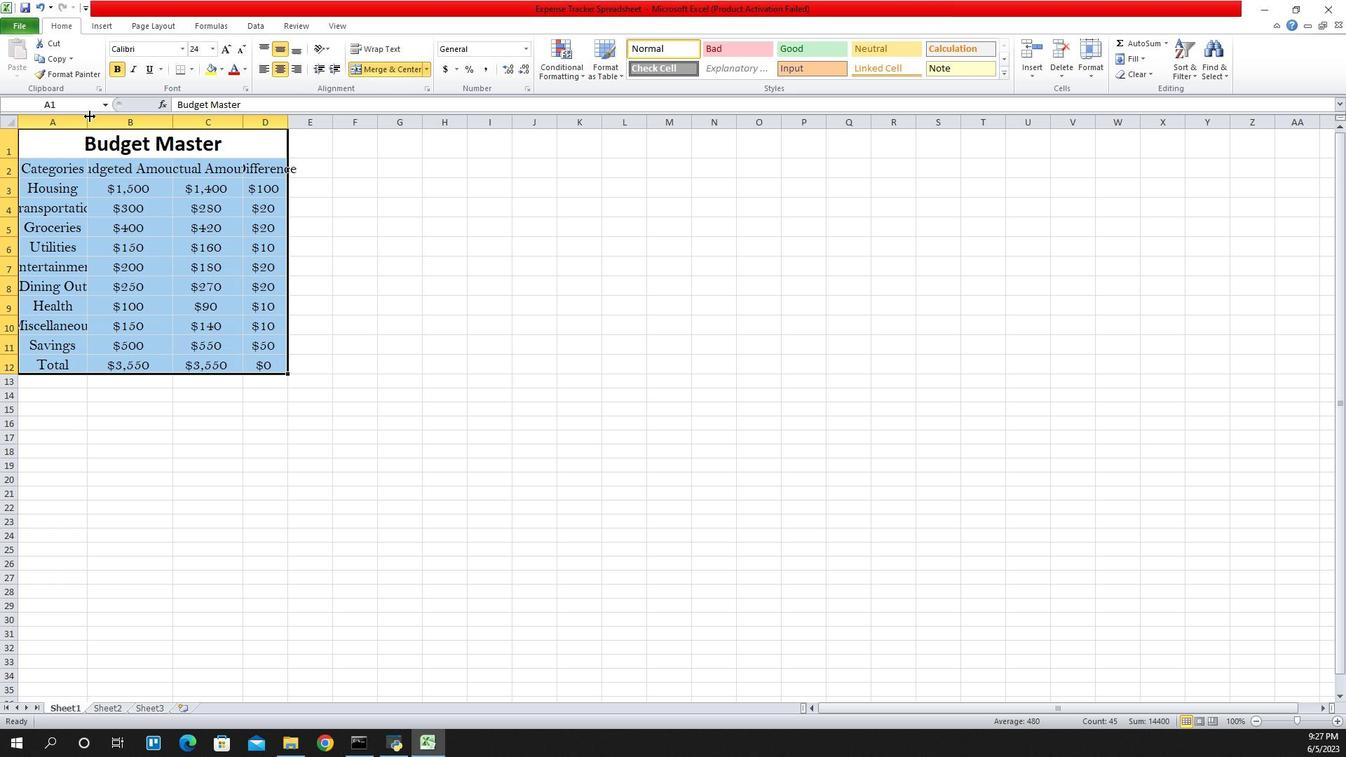 
Action: Mouse pressed left at (1048, 118)
Screenshot: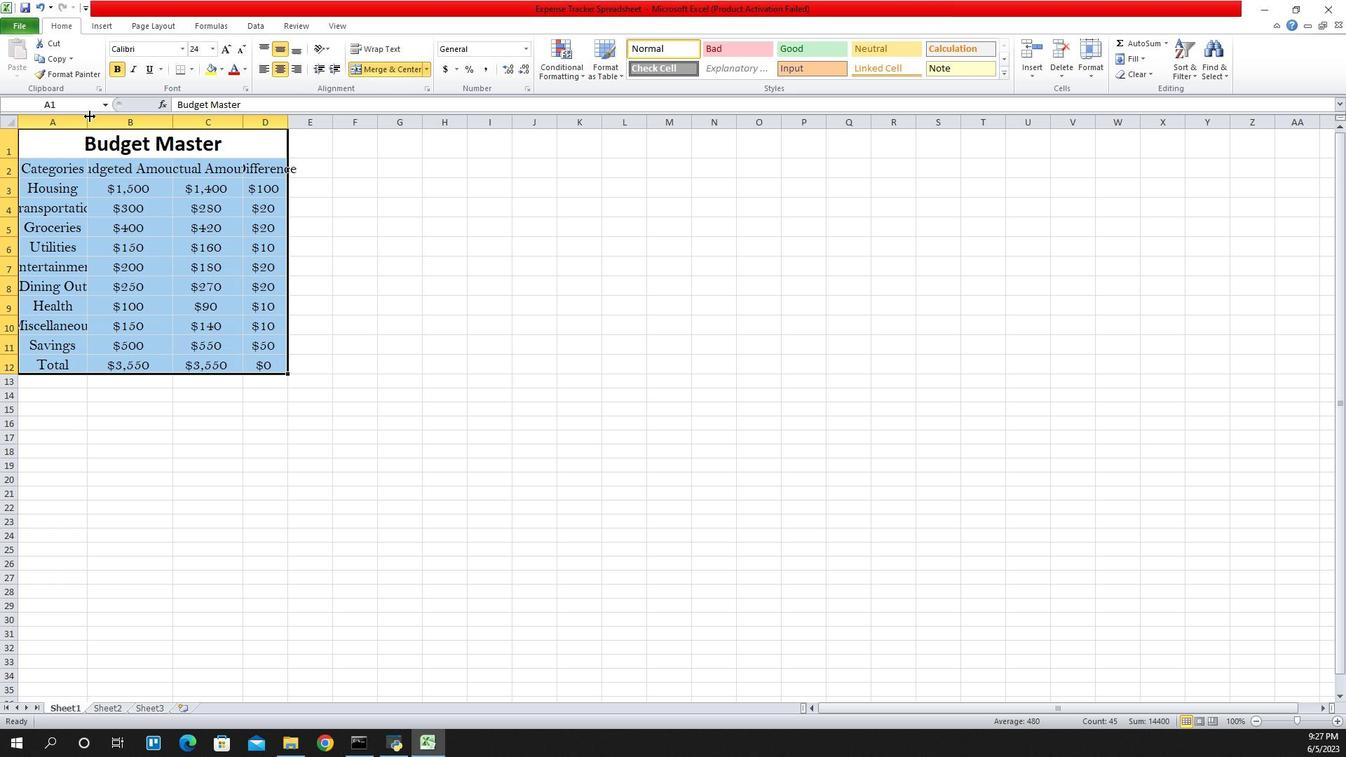 
Action: Mouse moved to (1047, 118)
Screenshot: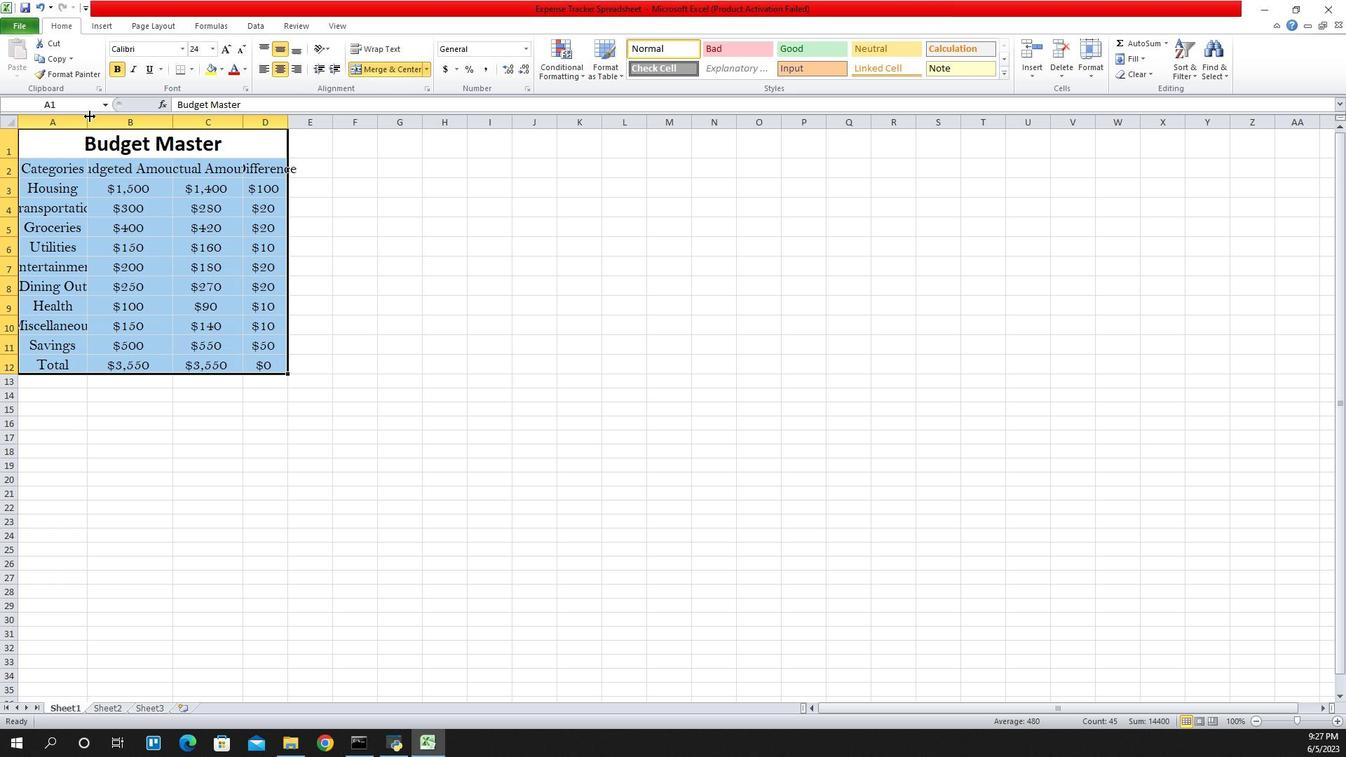 
Action: Mouse pressed left at (1047, 118)
Screenshot: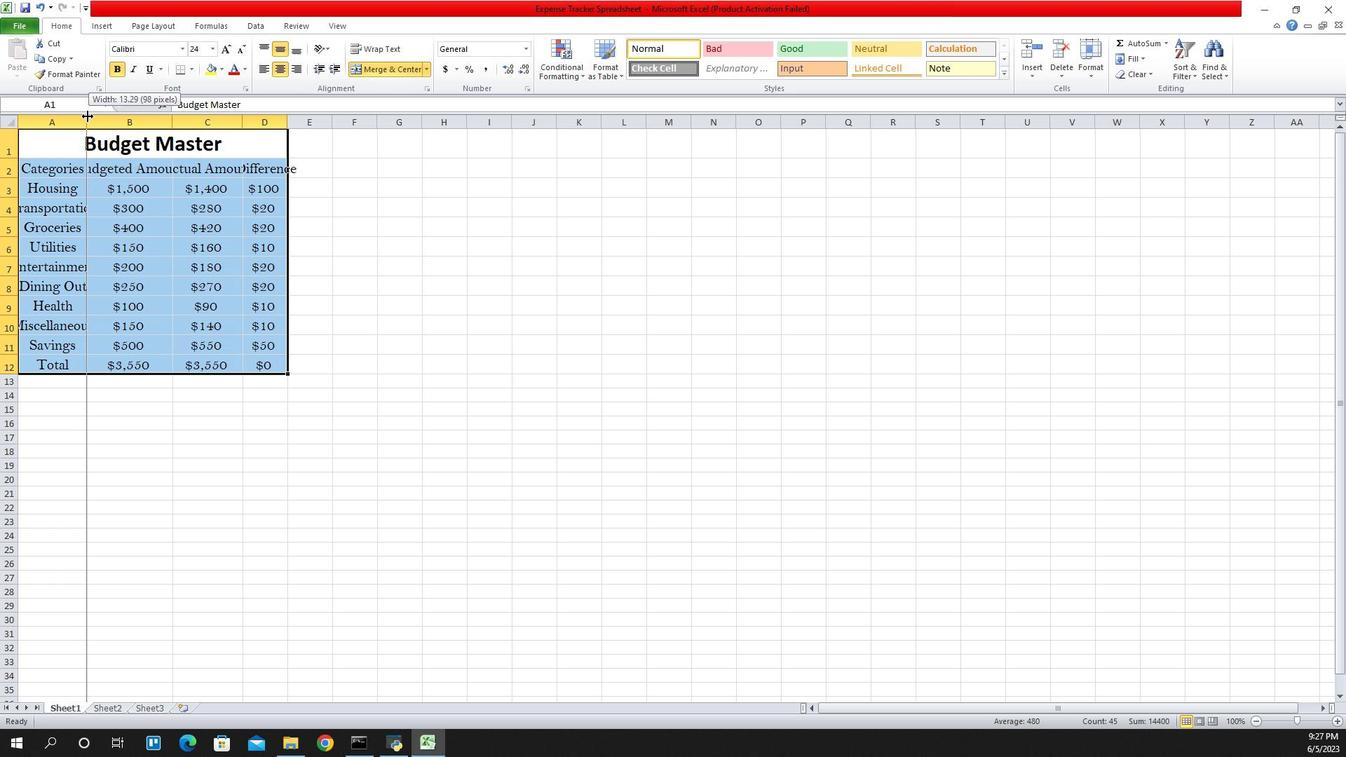 
Action: Mouse moved to (1162, 122)
Screenshot: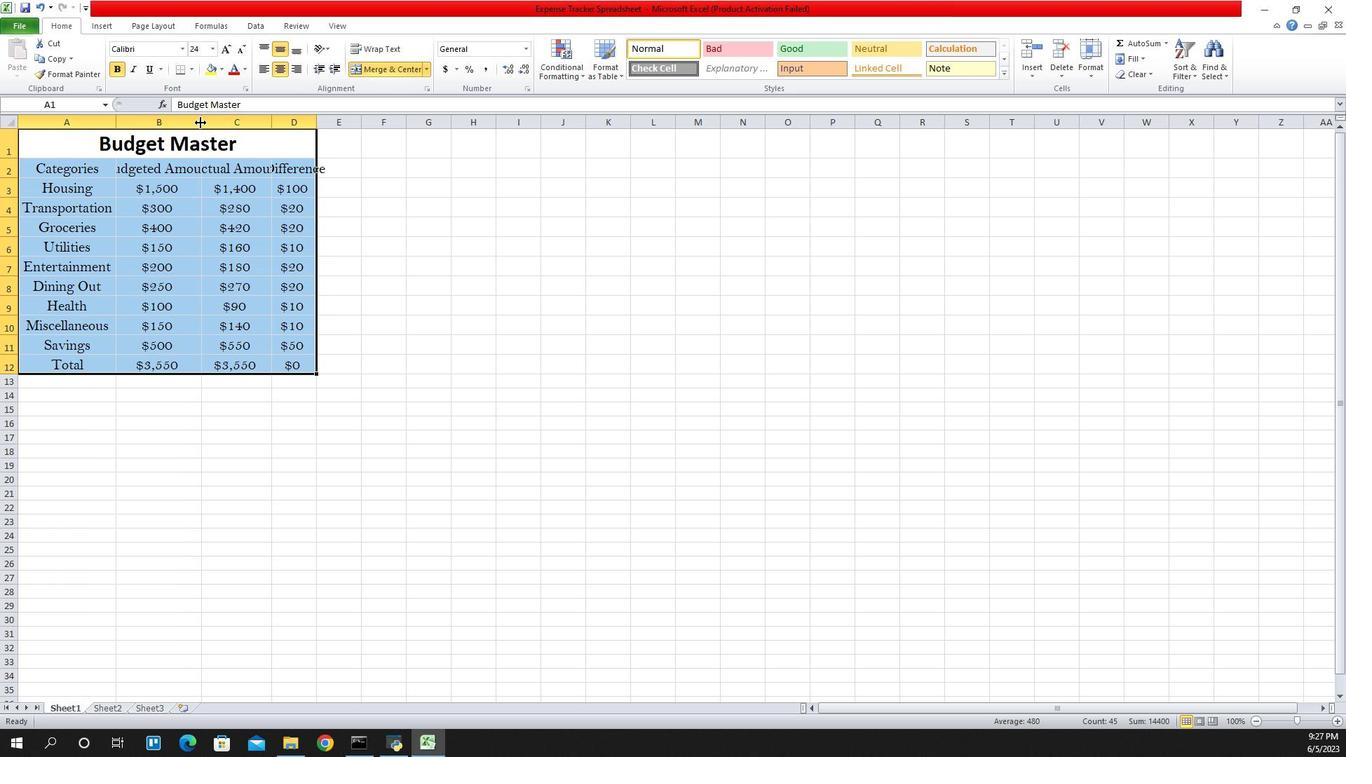 
Action: Mouse pressed left at (1162, 122)
Screenshot: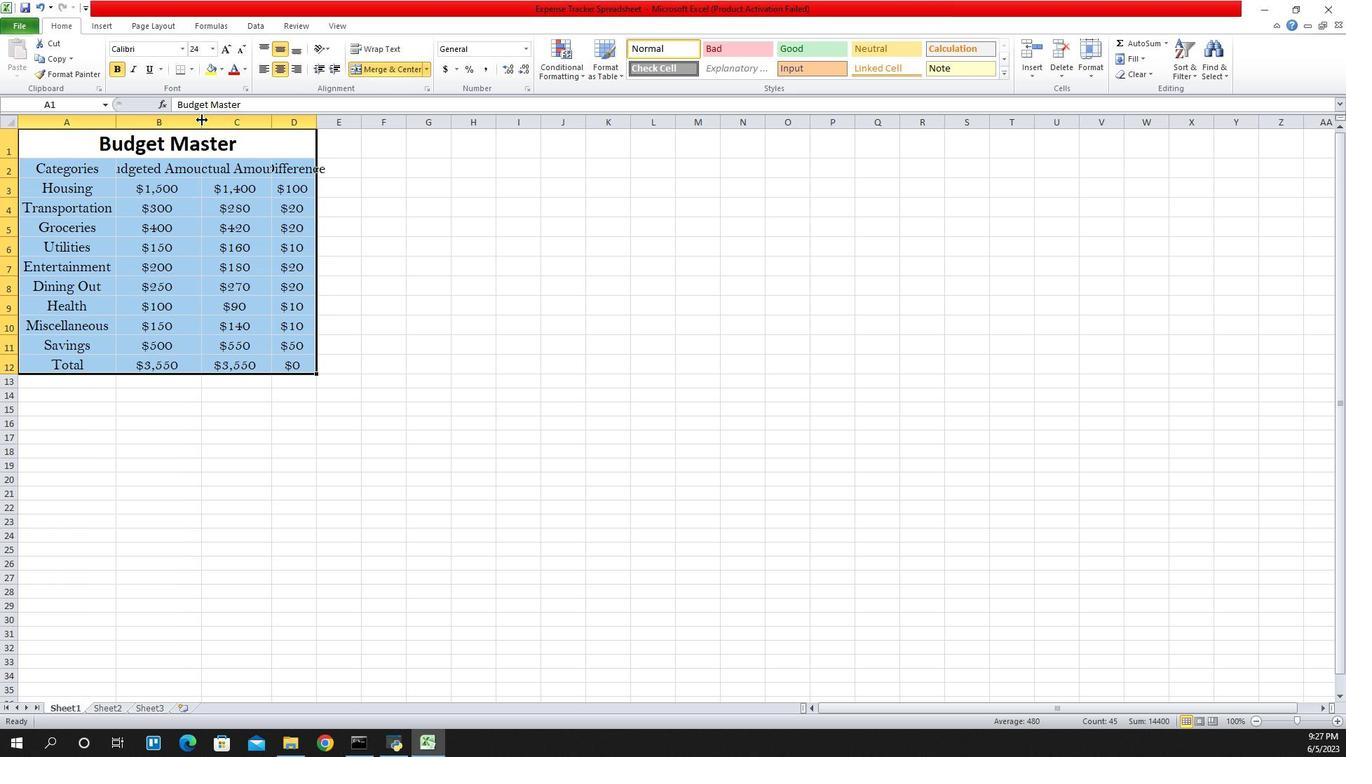 
Action: Mouse pressed left at (1162, 122)
Screenshot: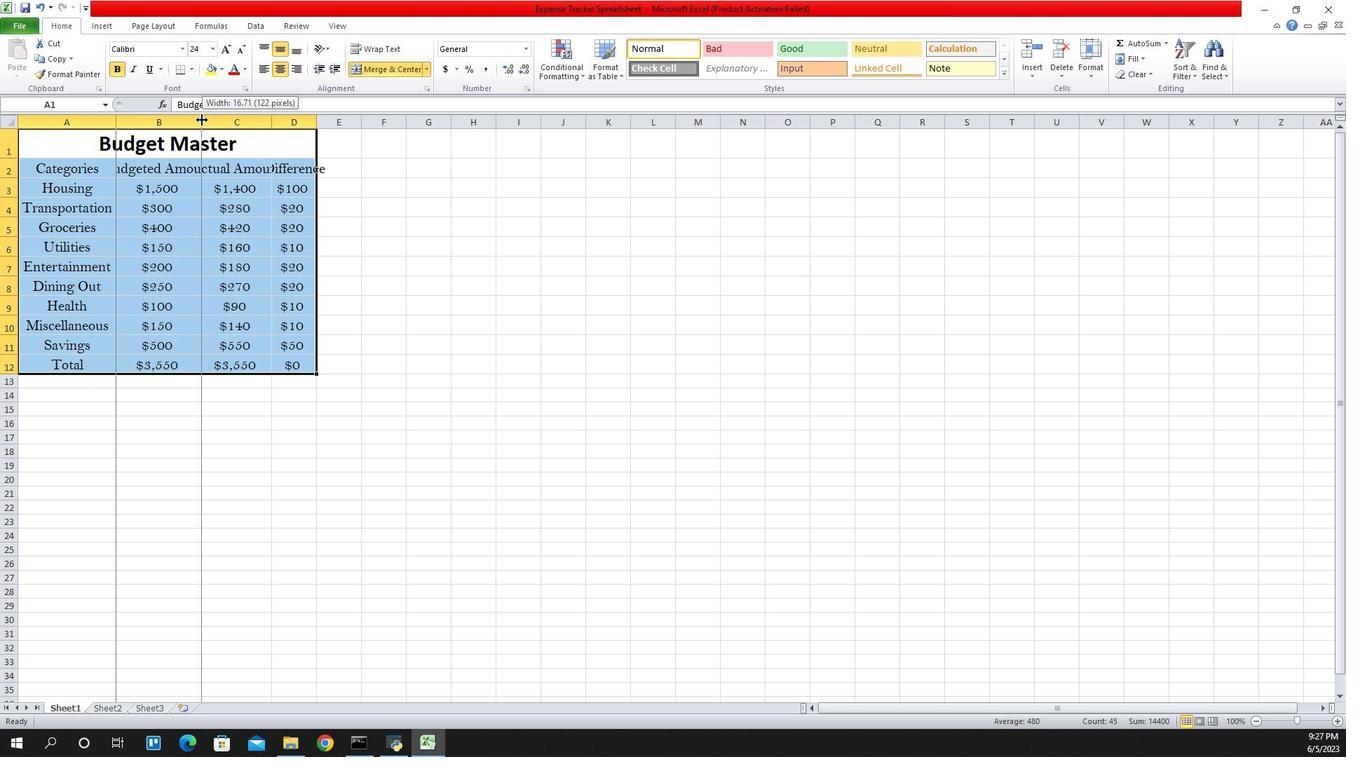 
Action: Mouse moved to (1265, 122)
Screenshot: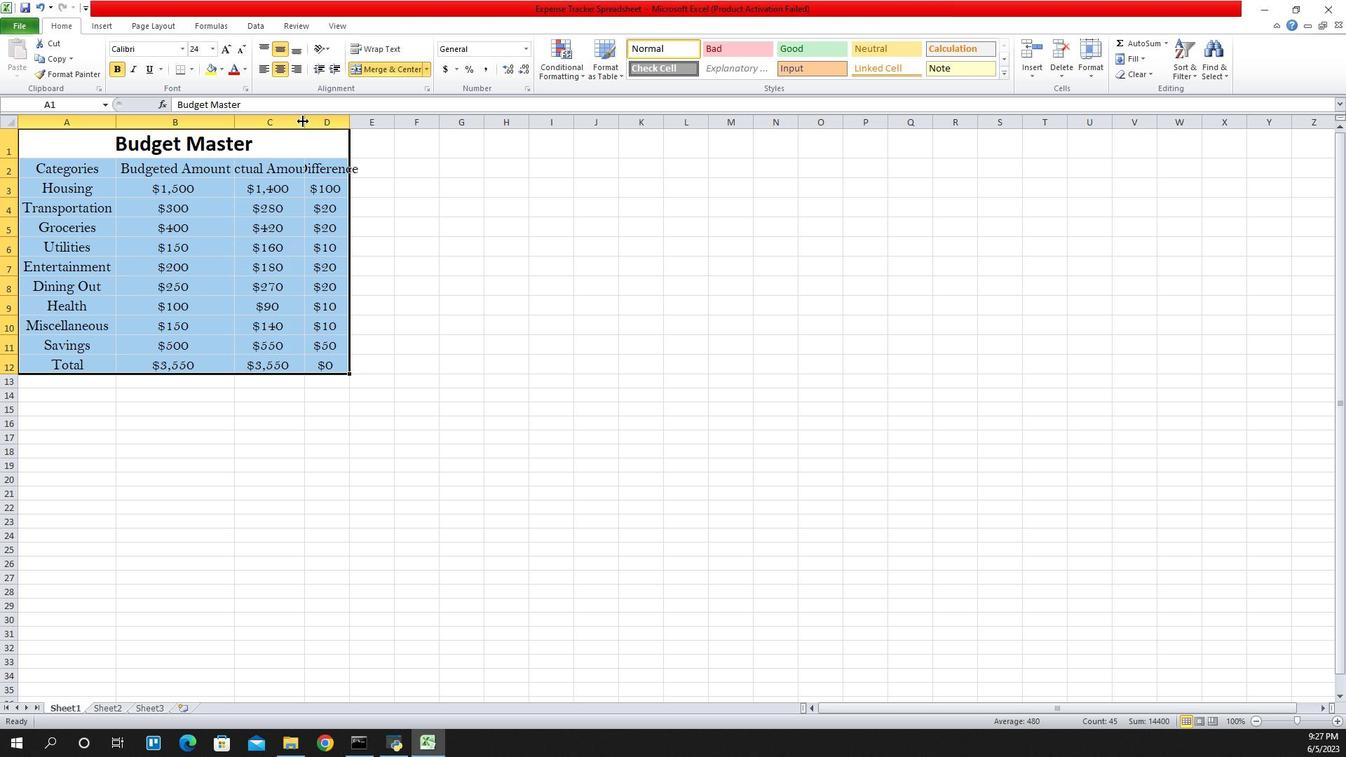 
Action: Mouse pressed left at (1265, 122)
Screenshot: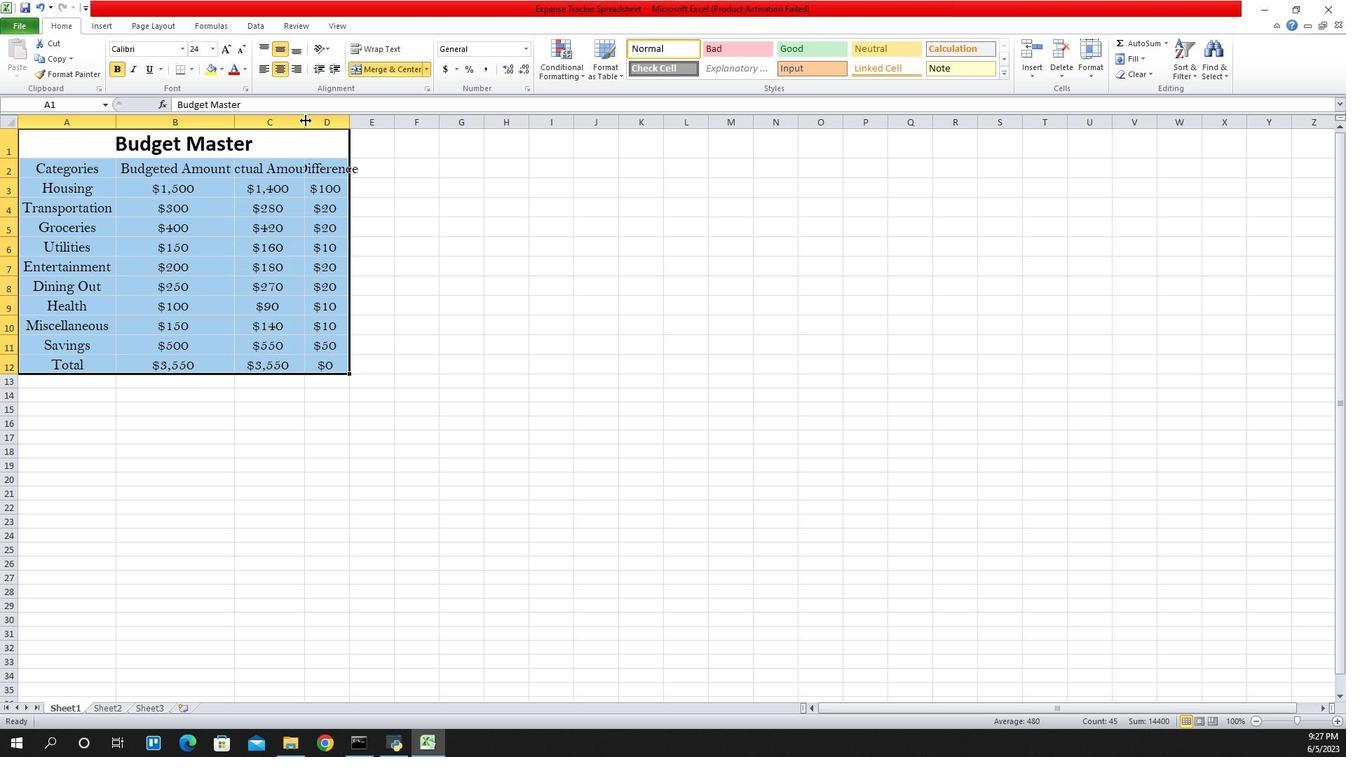 
Action: Mouse pressed left at (1265, 122)
Screenshot: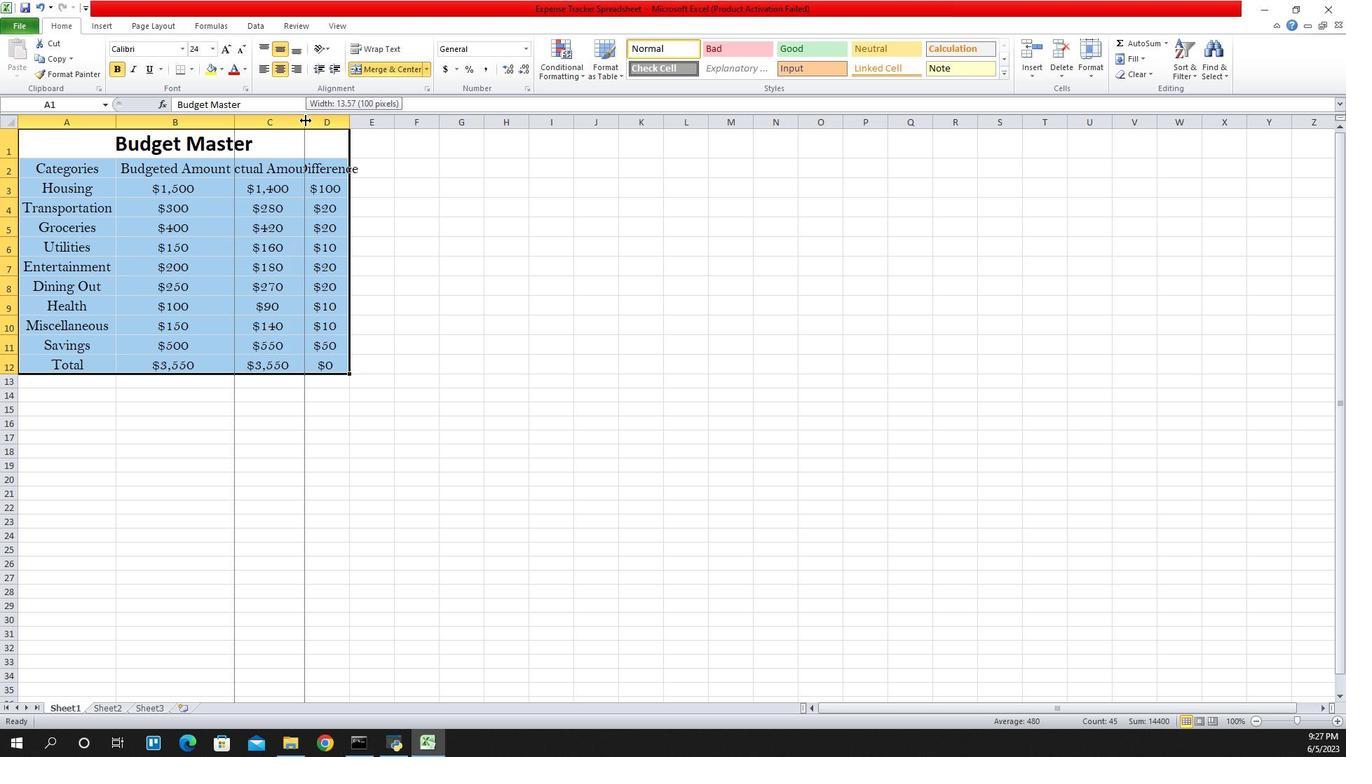 
Action: Mouse moved to (1339, 126)
Screenshot: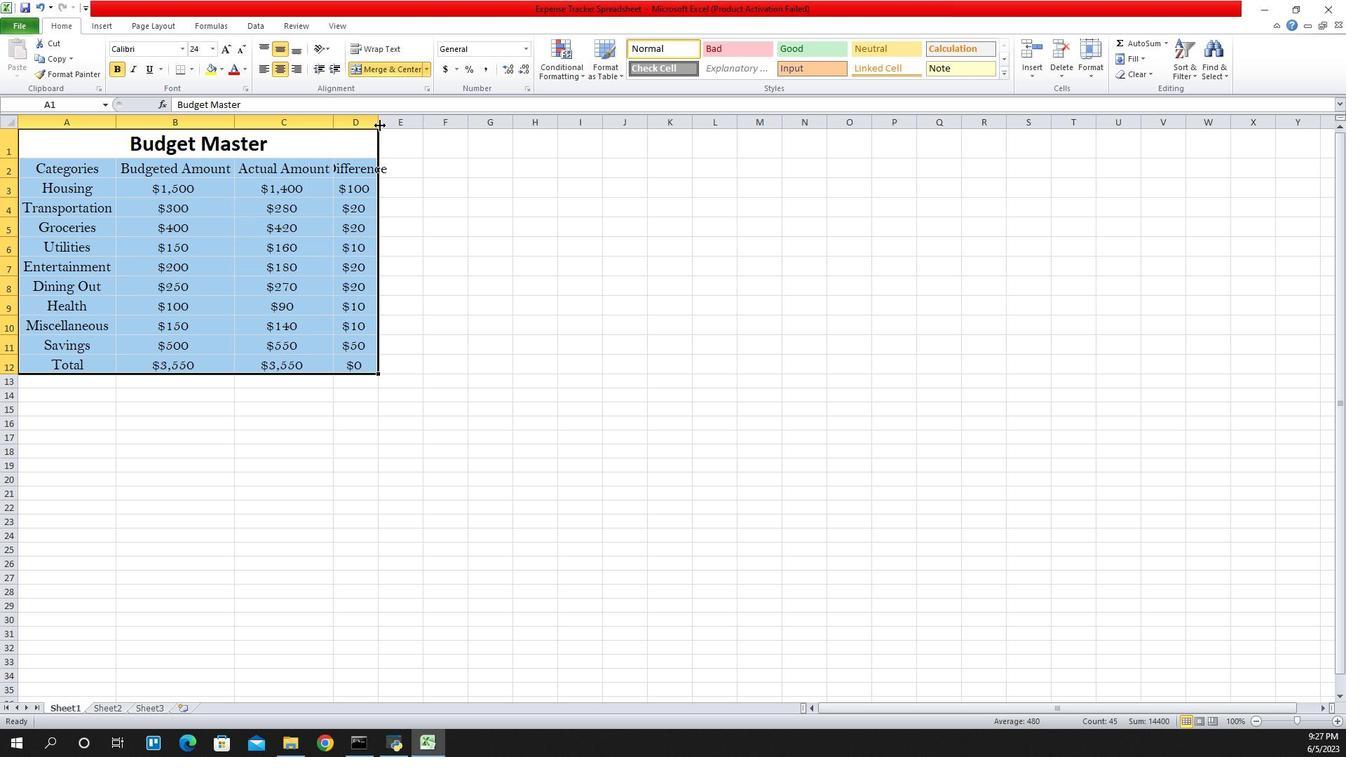 
Action: Mouse pressed left at (1339, 126)
Screenshot: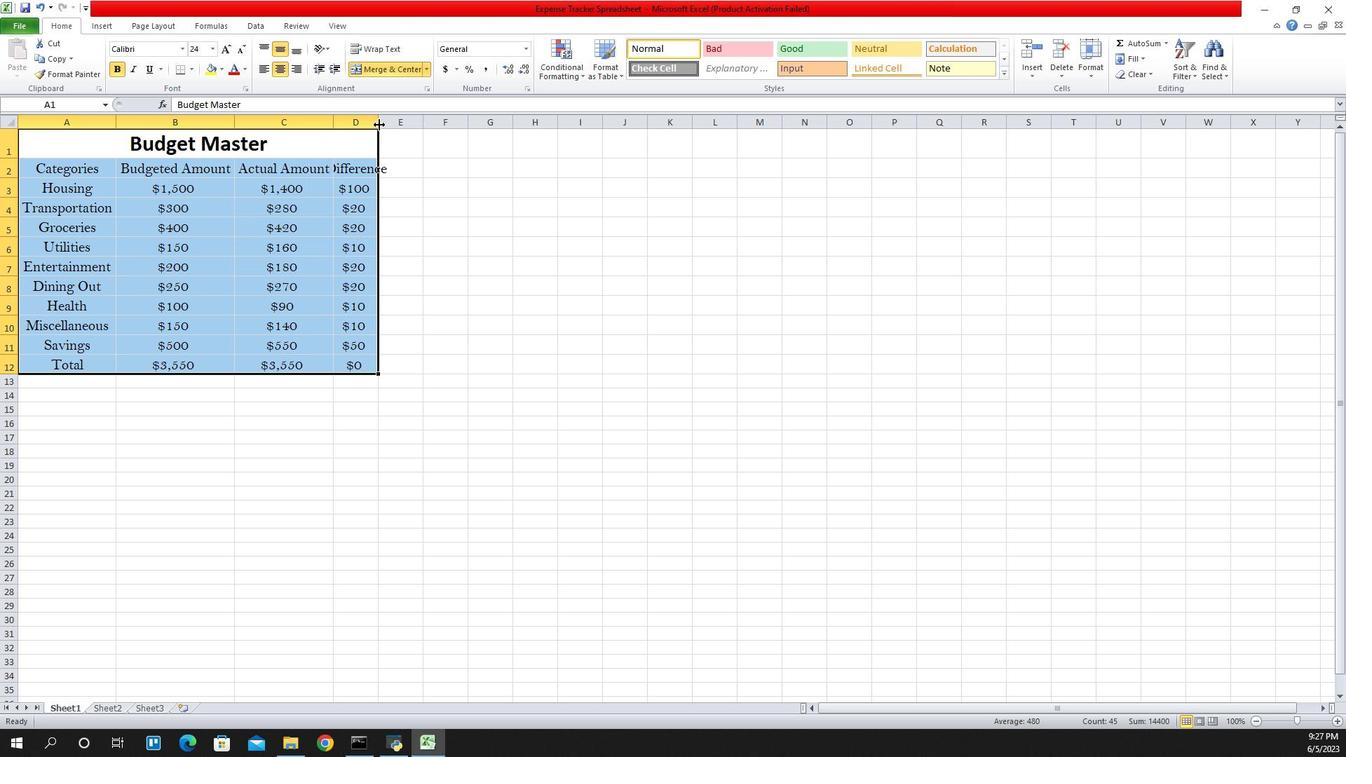 
Action: Mouse pressed left at (1339, 126)
Screenshot: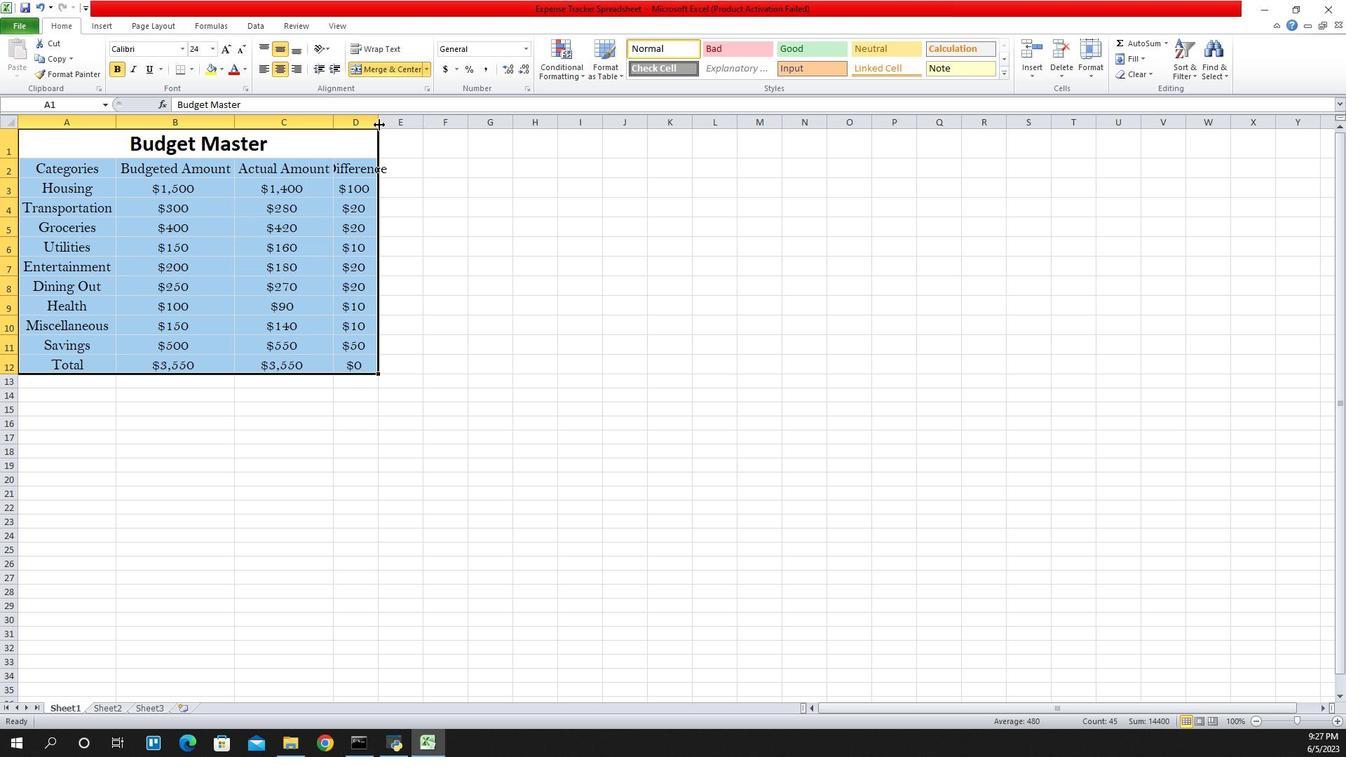 
Action: Mouse moved to (1330, 127)
Screenshot: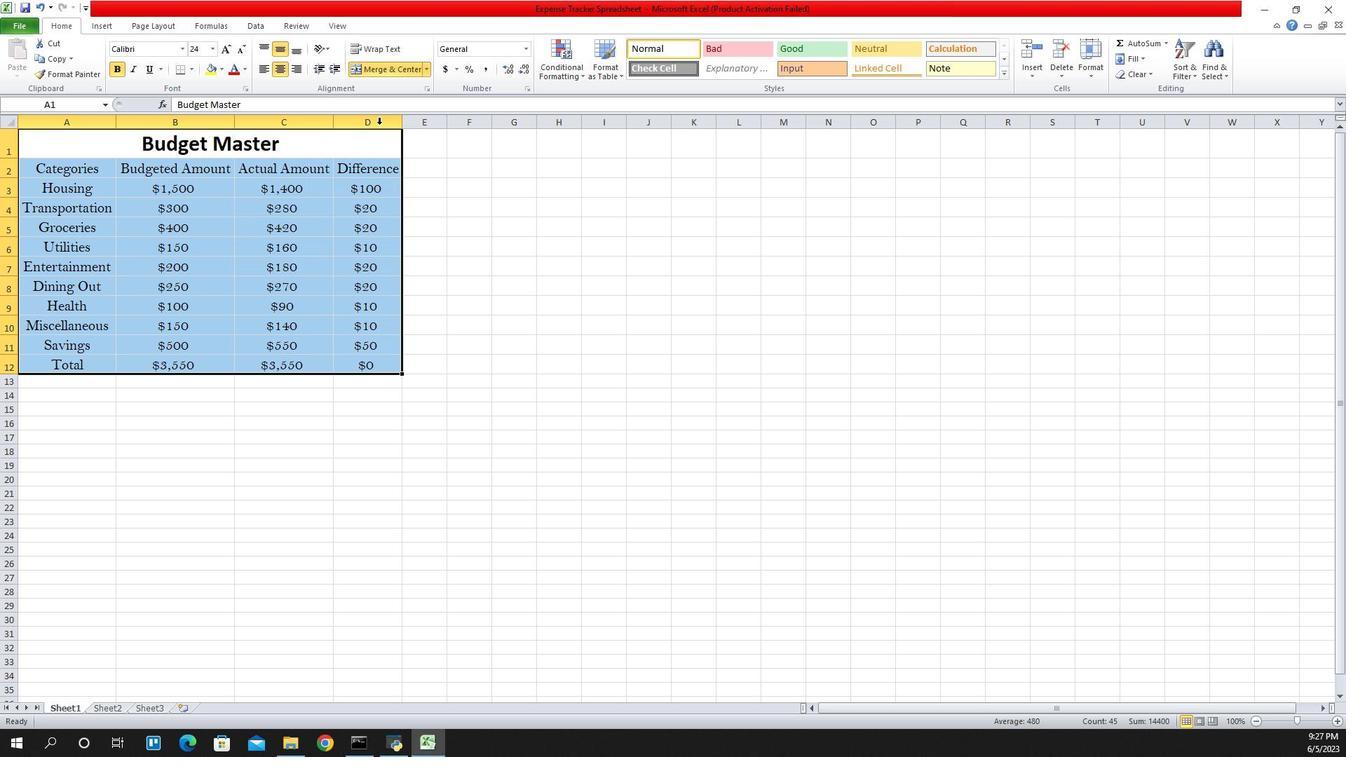 
